Task: Find connections with filter location Braunau am Inn with filter topic #mentorshipwith filter profile language German with filter current company Nasdaq with filter school Fr. Conceicao Rodrigues College of Engineering with filter industry Blogs with filter service category Relocation with filter keywords title Public Relations Specialist
Action: Mouse moved to (527, 112)
Screenshot: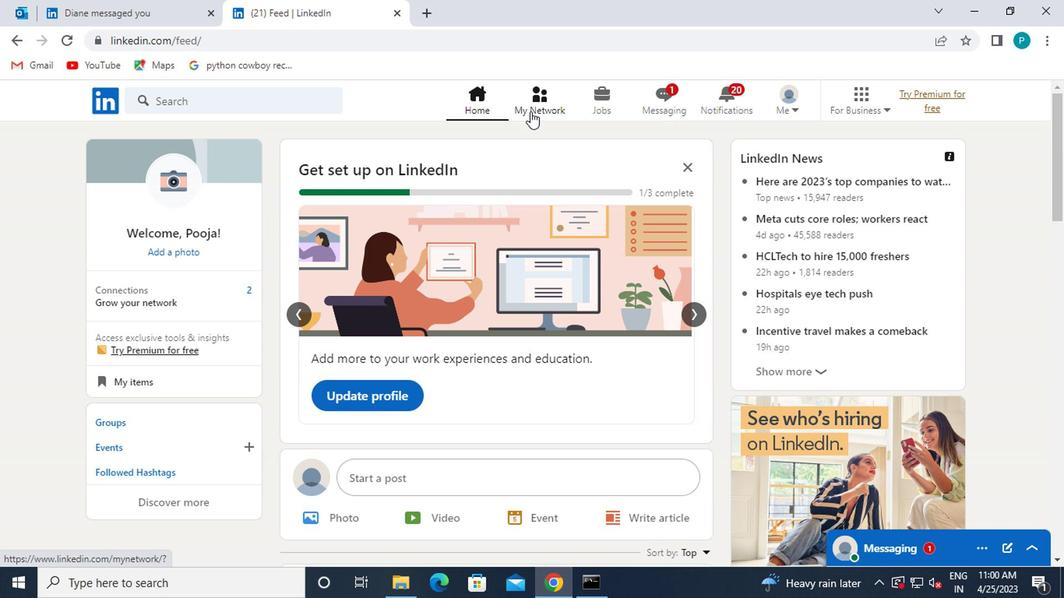 
Action: Mouse pressed left at (527, 112)
Screenshot: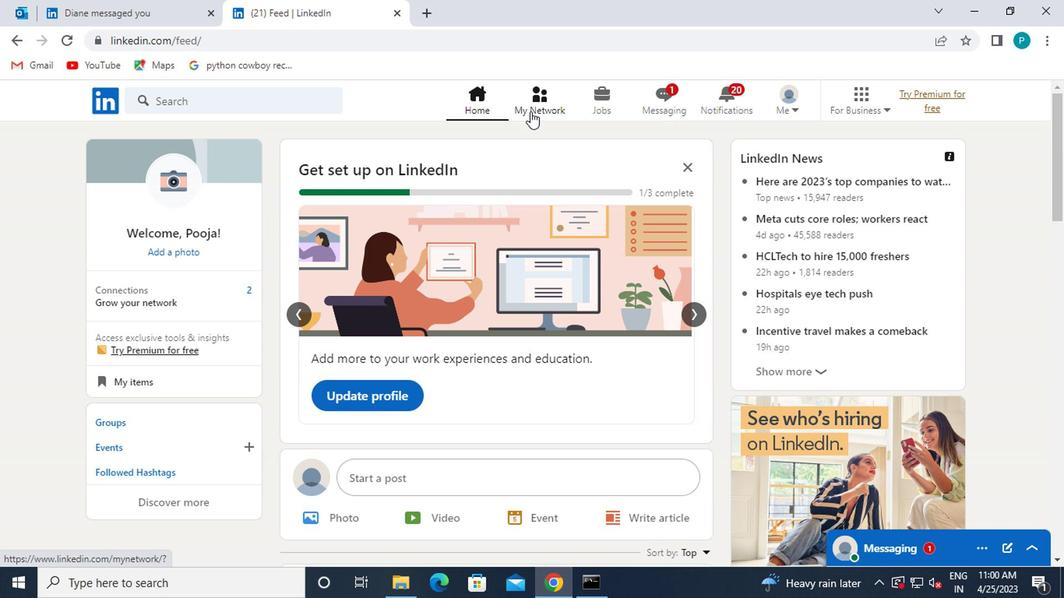 
Action: Mouse moved to (131, 191)
Screenshot: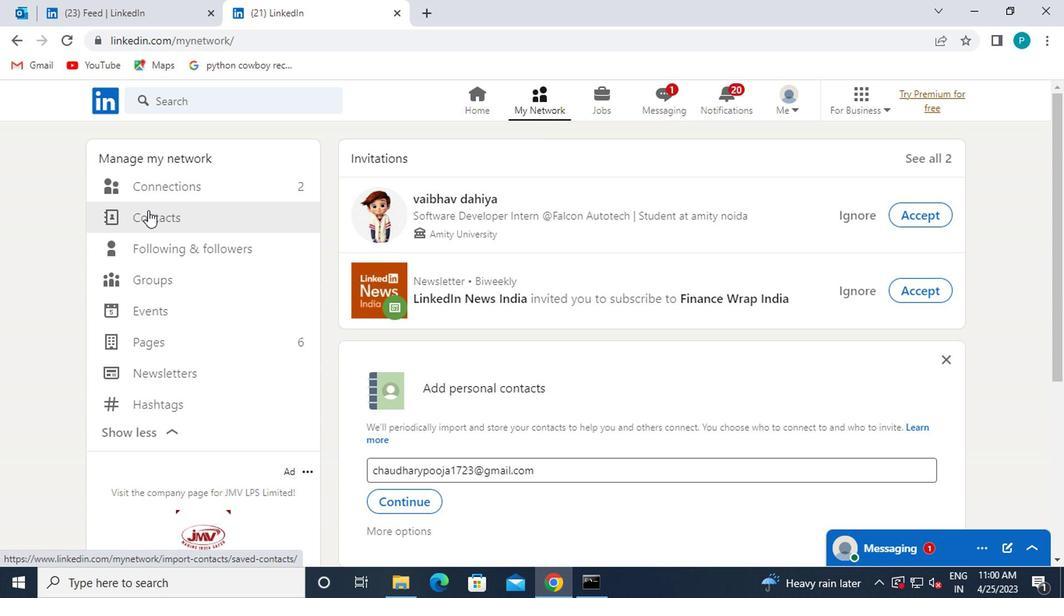
Action: Mouse pressed left at (131, 191)
Screenshot: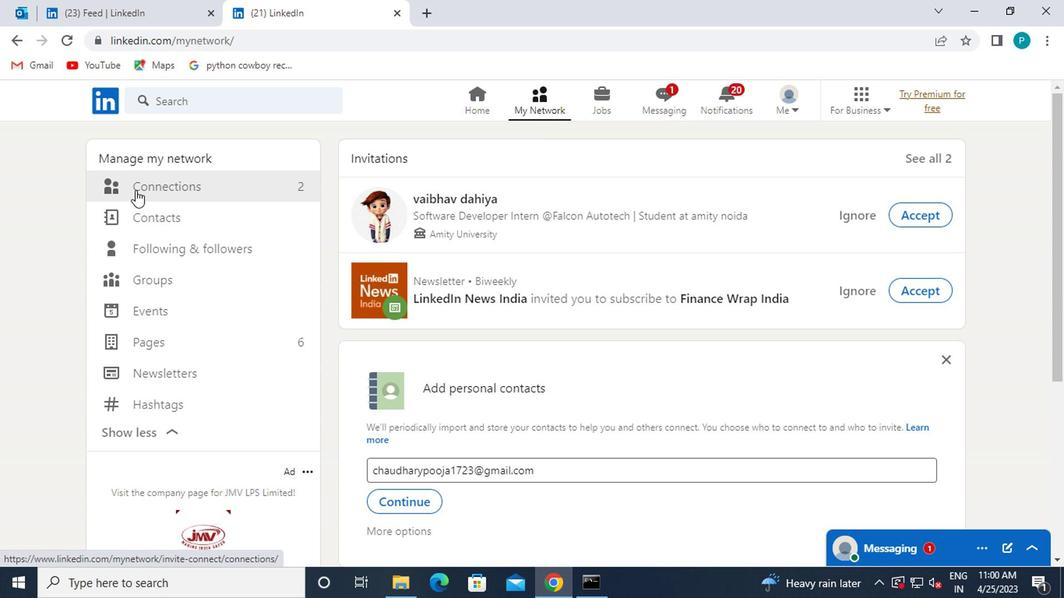 
Action: Mouse moved to (674, 187)
Screenshot: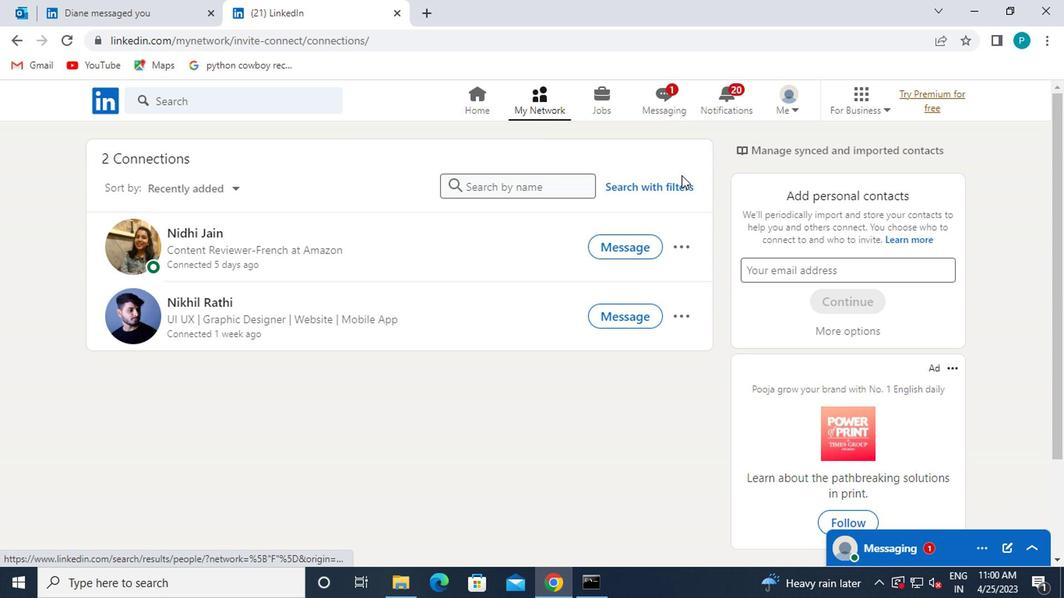 
Action: Mouse pressed left at (674, 187)
Screenshot: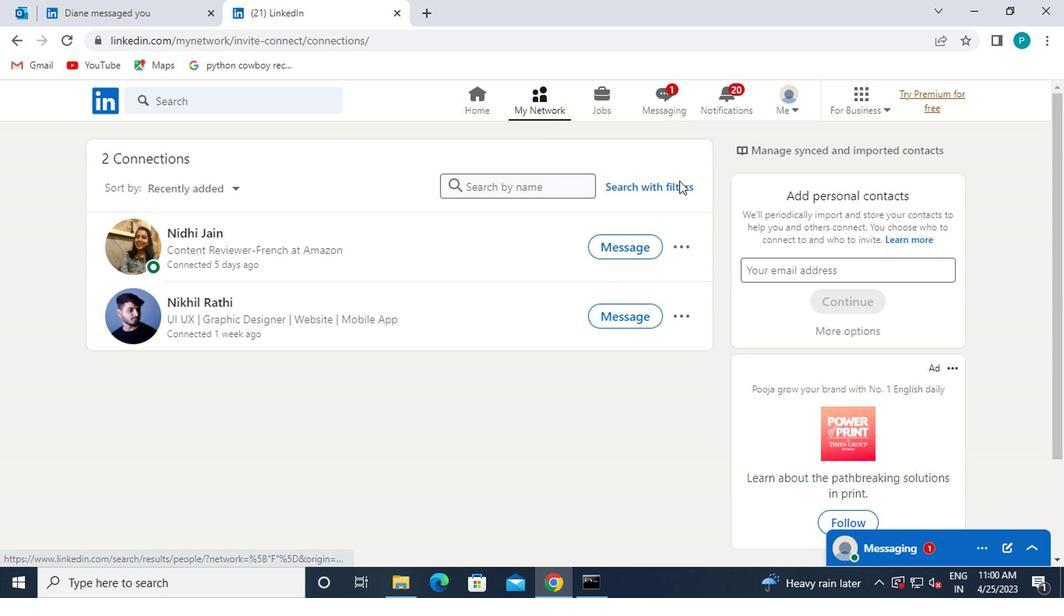 
Action: Mouse moved to (511, 141)
Screenshot: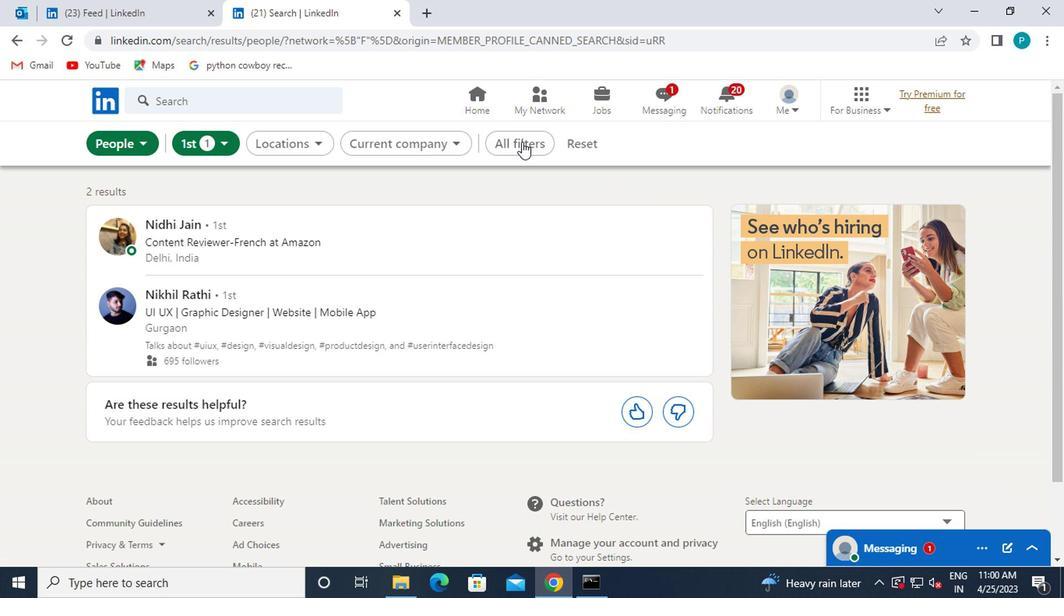 
Action: Mouse pressed left at (511, 141)
Screenshot: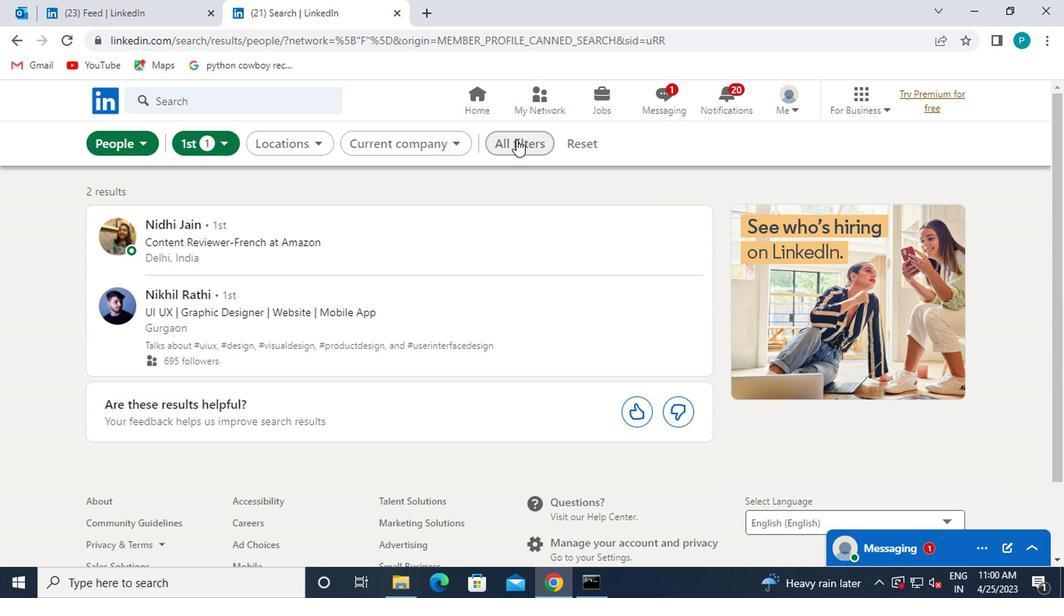 
Action: Mouse moved to (735, 308)
Screenshot: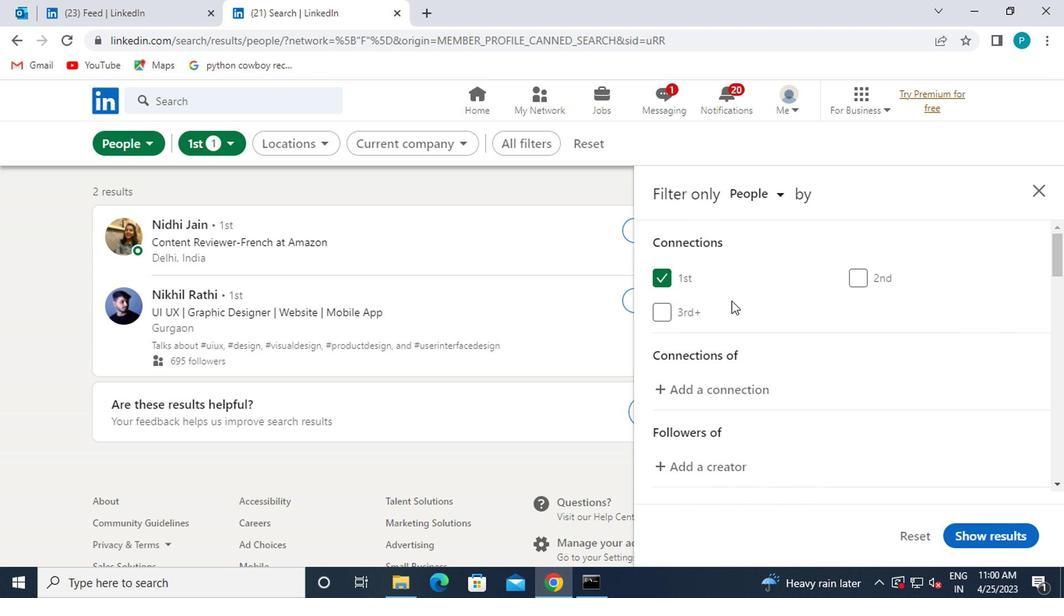 
Action: Mouse scrolled (735, 307) with delta (0, -1)
Screenshot: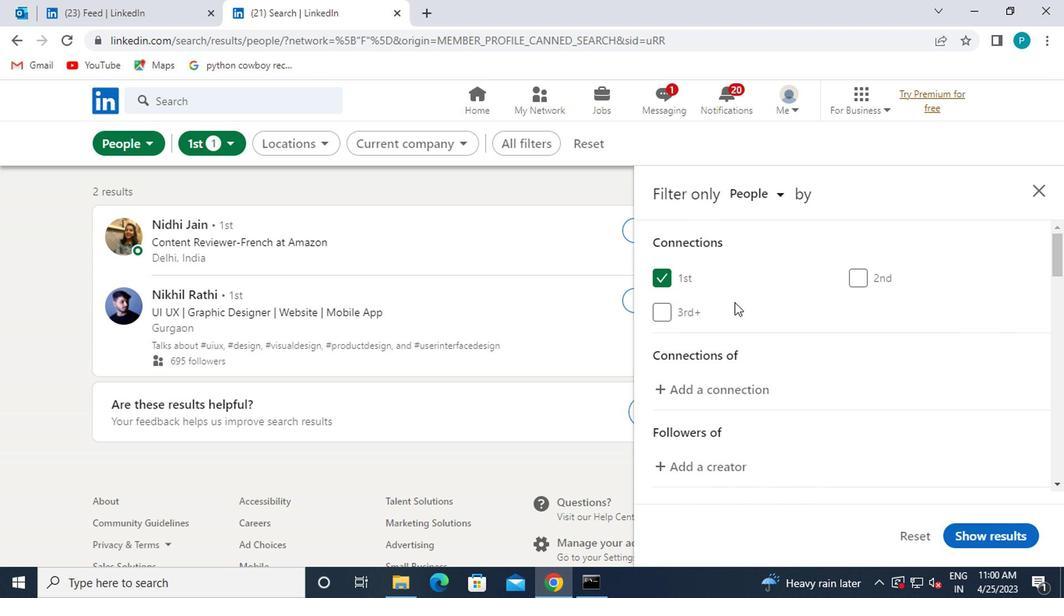 
Action: Mouse scrolled (735, 307) with delta (0, -1)
Screenshot: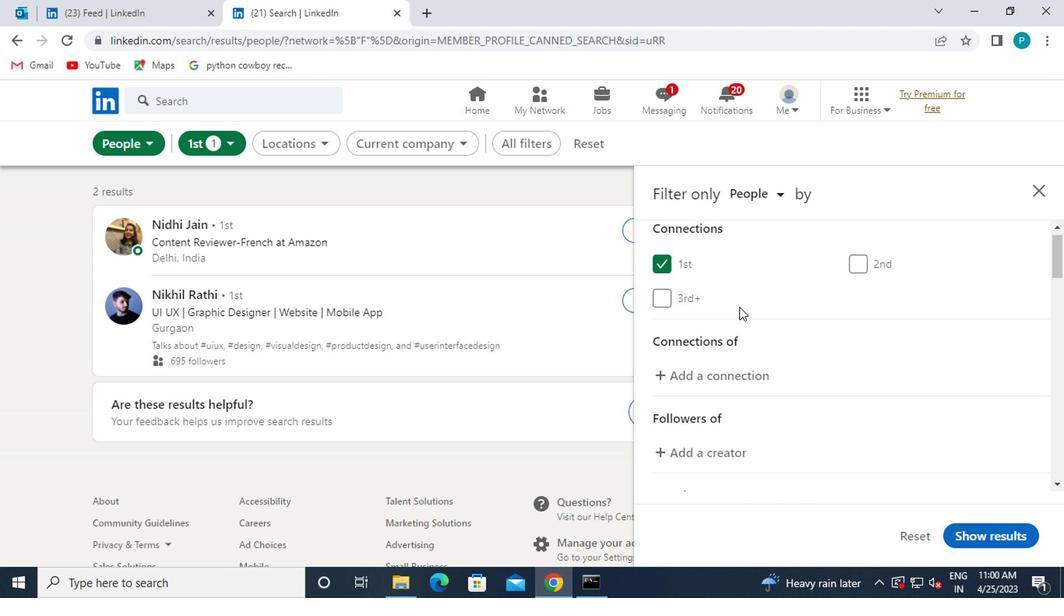 
Action: Mouse scrolled (735, 307) with delta (0, -1)
Screenshot: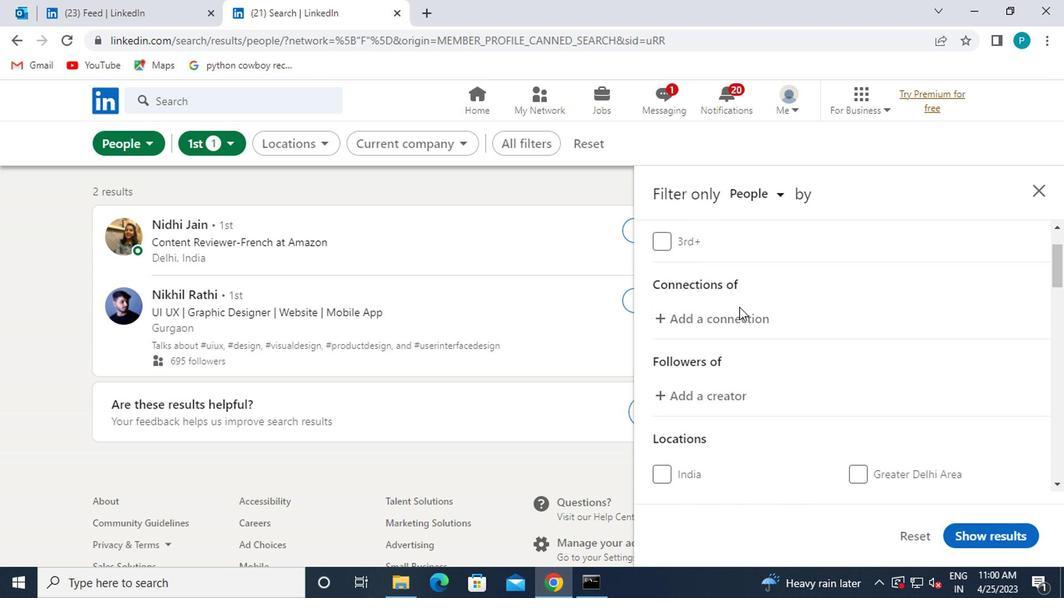 
Action: Mouse moved to (899, 380)
Screenshot: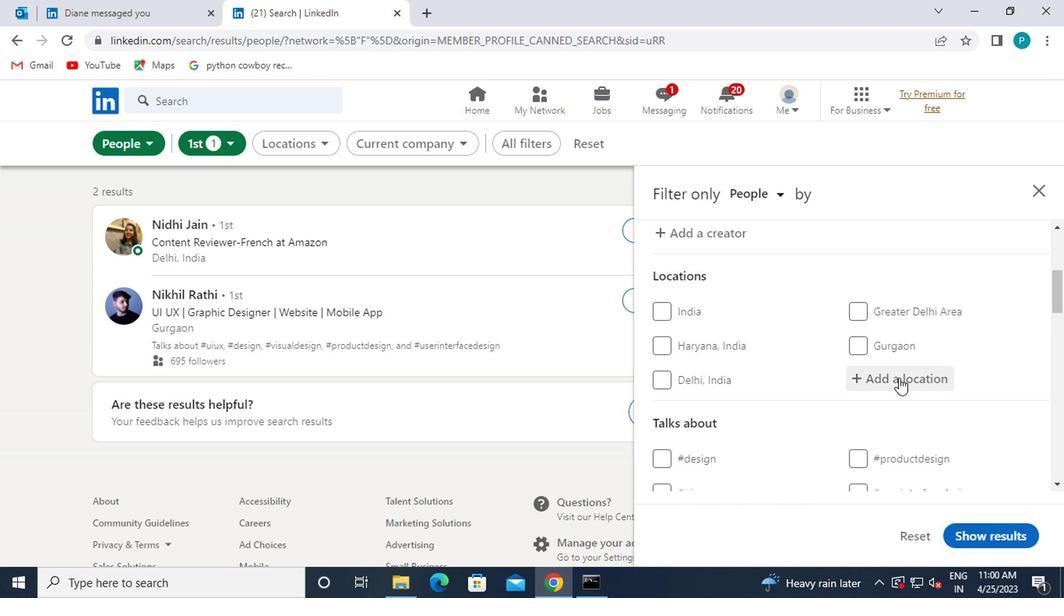 
Action: Mouse pressed left at (899, 380)
Screenshot: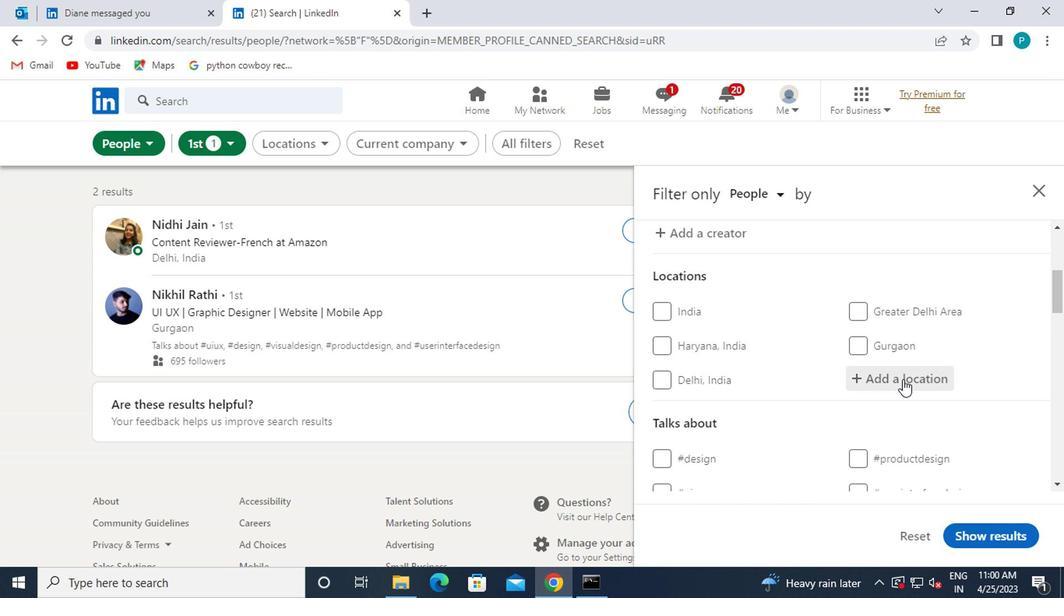 
Action: Mouse moved to (897, 380)
Screenshot: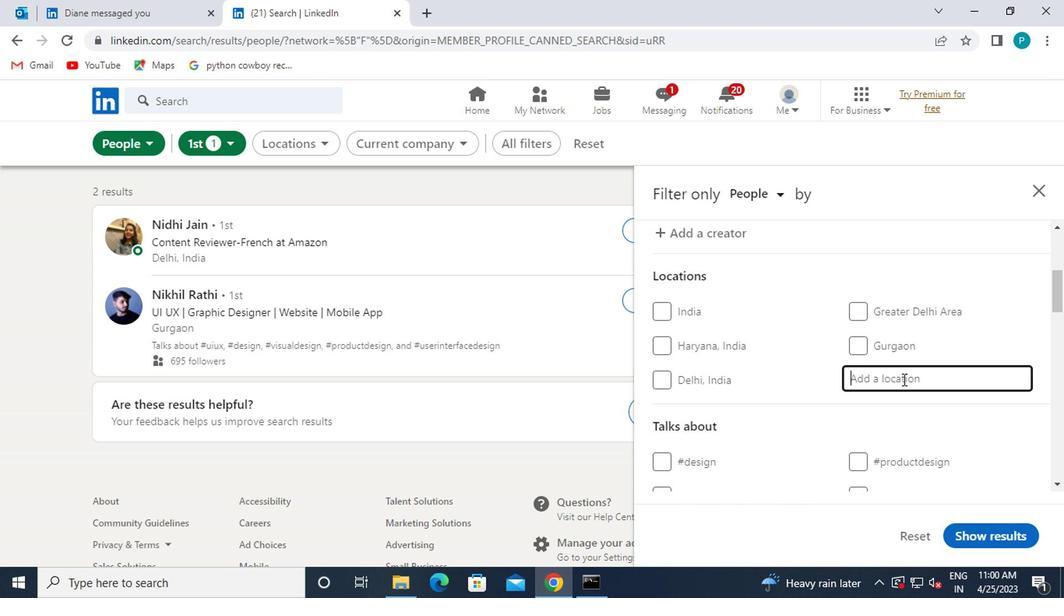 
Action: Key pressed <Key.caps_lock>b<Key.caps_lock>rauau<Key.backspace><Key.backspace><Key.backspace>nau<Key.backspace><Key.backspace><Key.backspace>unau
Screenshot: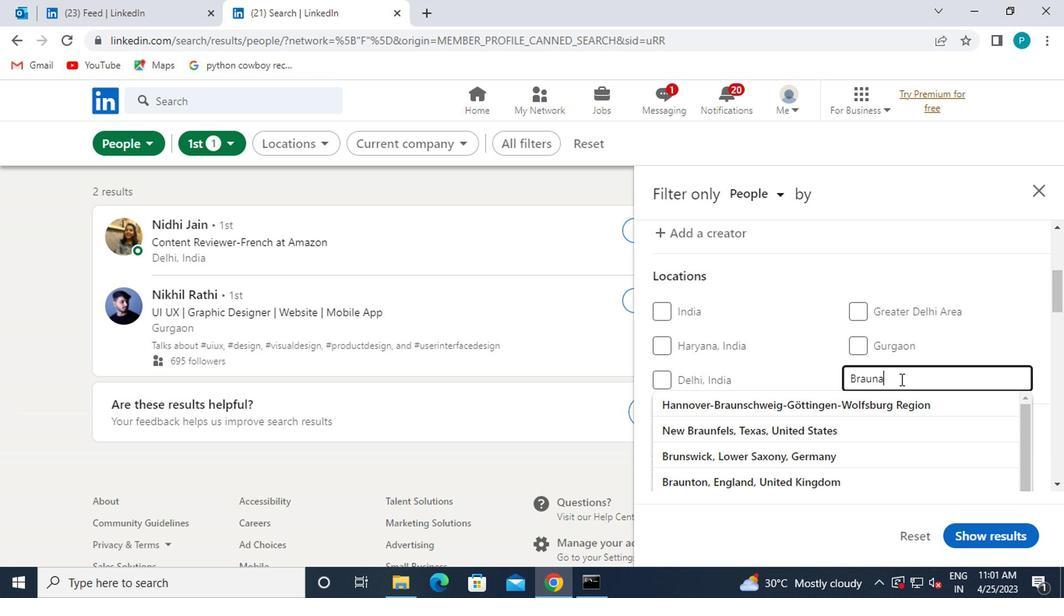
Action: Mouse moved to (880, 410)
Screenshot: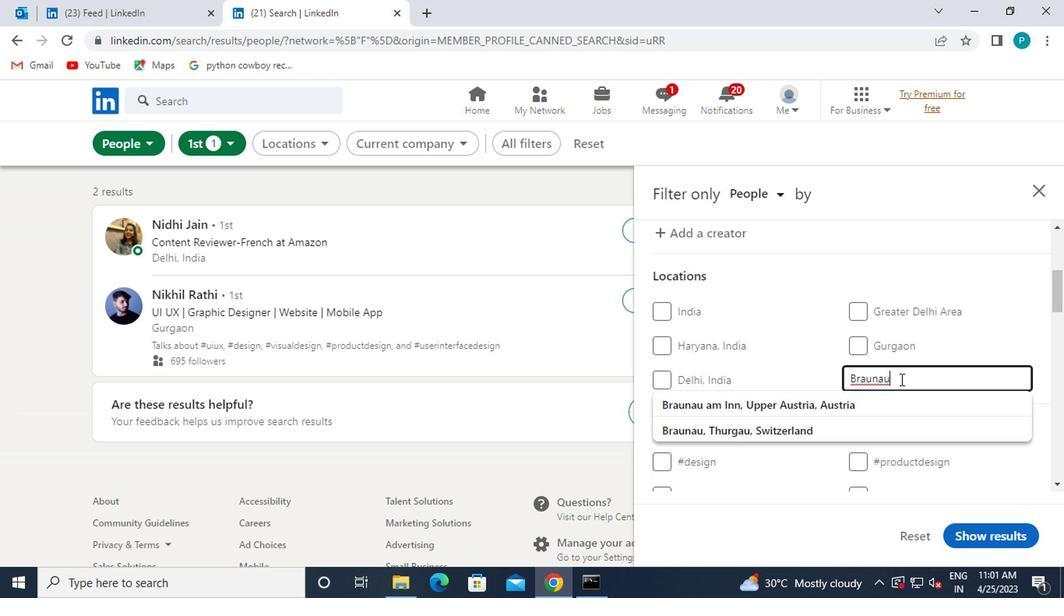 
Action: Mouse pressed left at (880, 410)
Screenshot: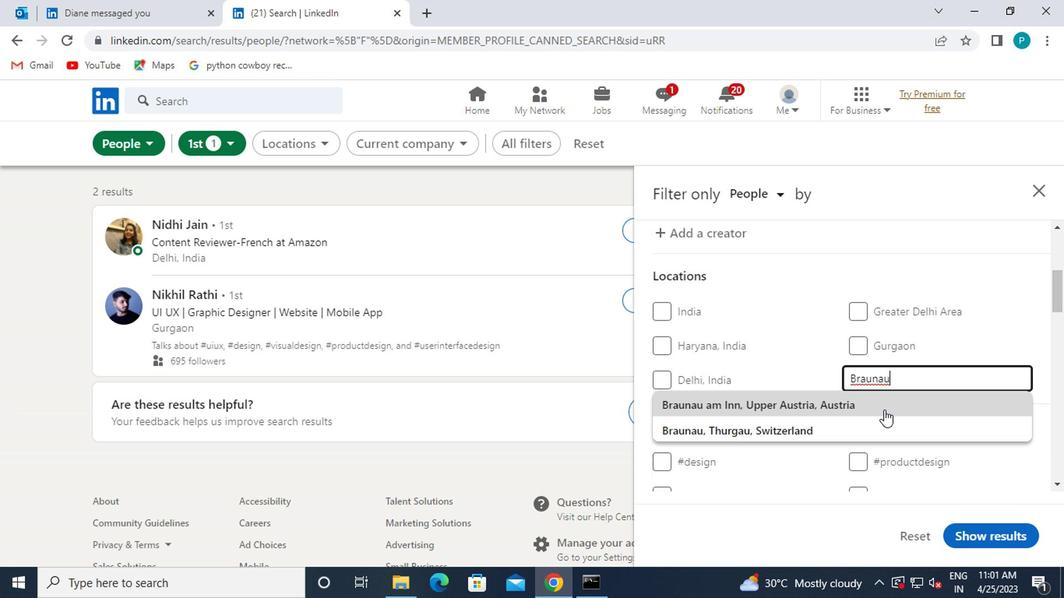 
Action: Mouse moved to (816, 444)
Screenshot: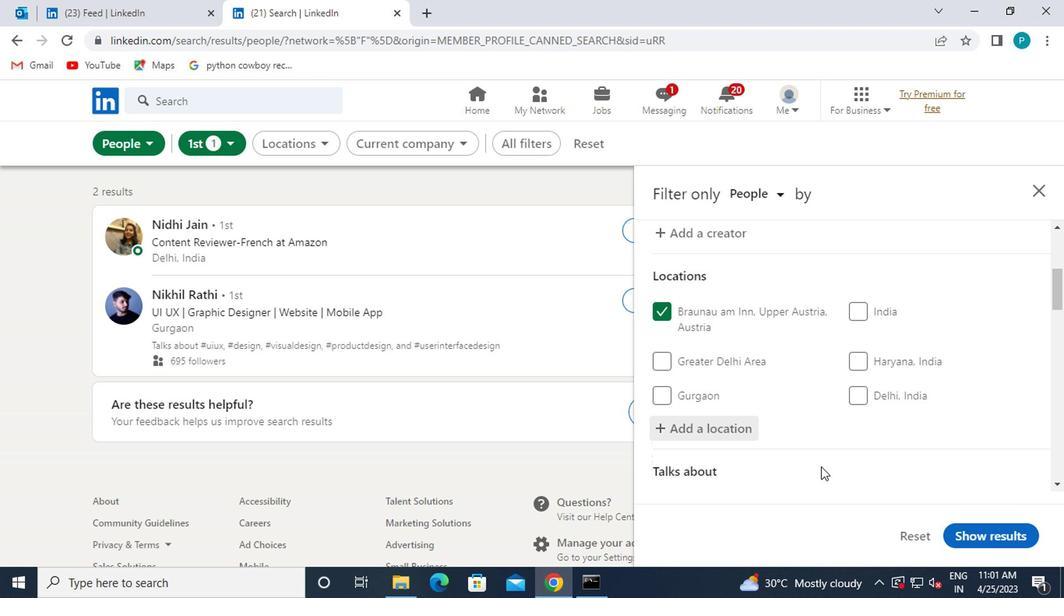 
Action: Mouse scrolled (816, 443) with delta (0, -1)
Screenshot: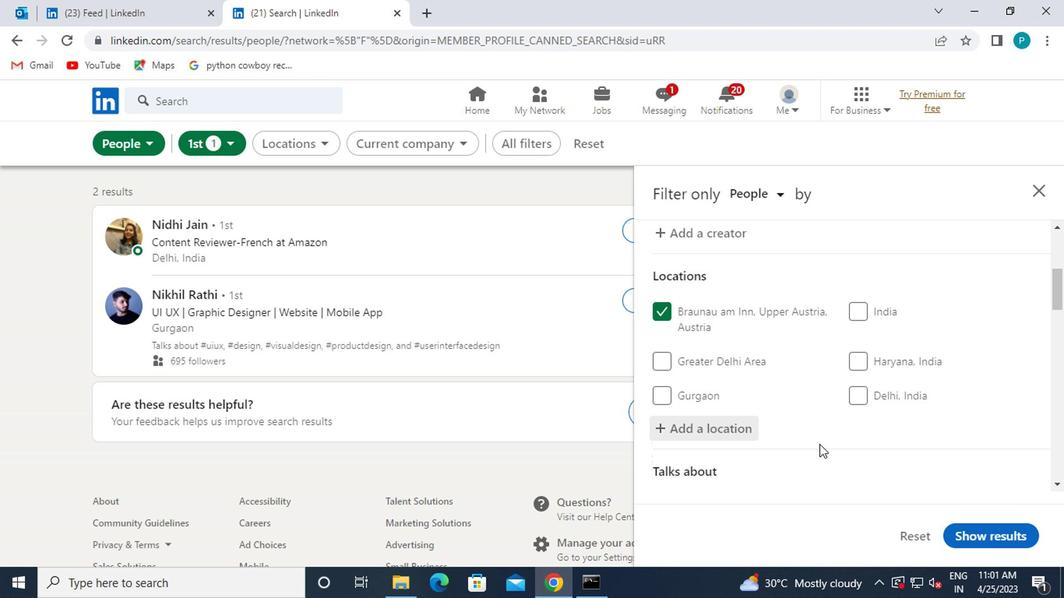 
Action: Mouse moved to (818, 444)
Screenshot: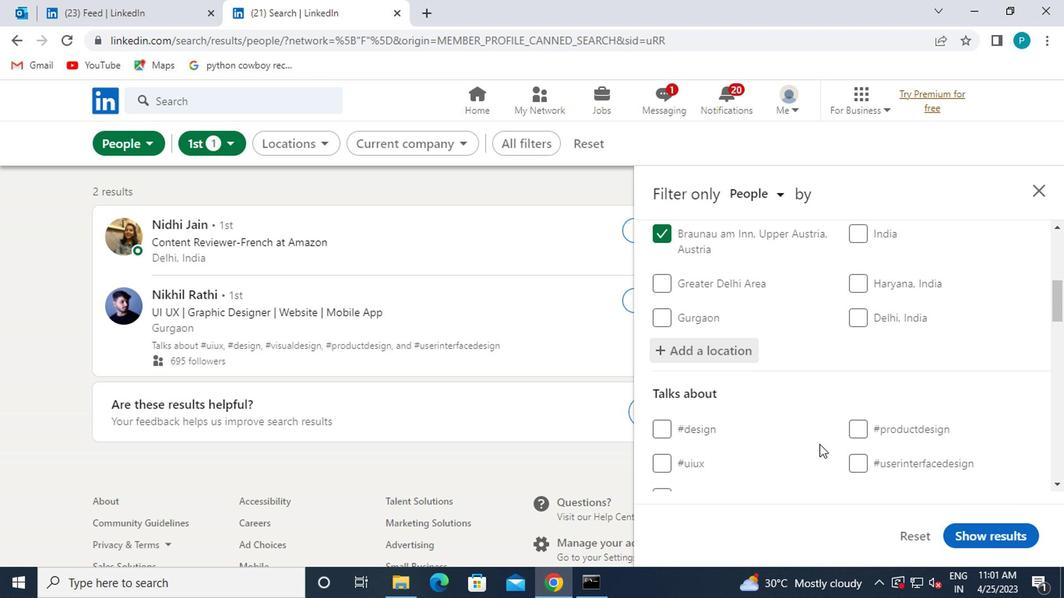 
Action: Mouse scrolled (818, 443) with delta (0, -1)
Screenshot: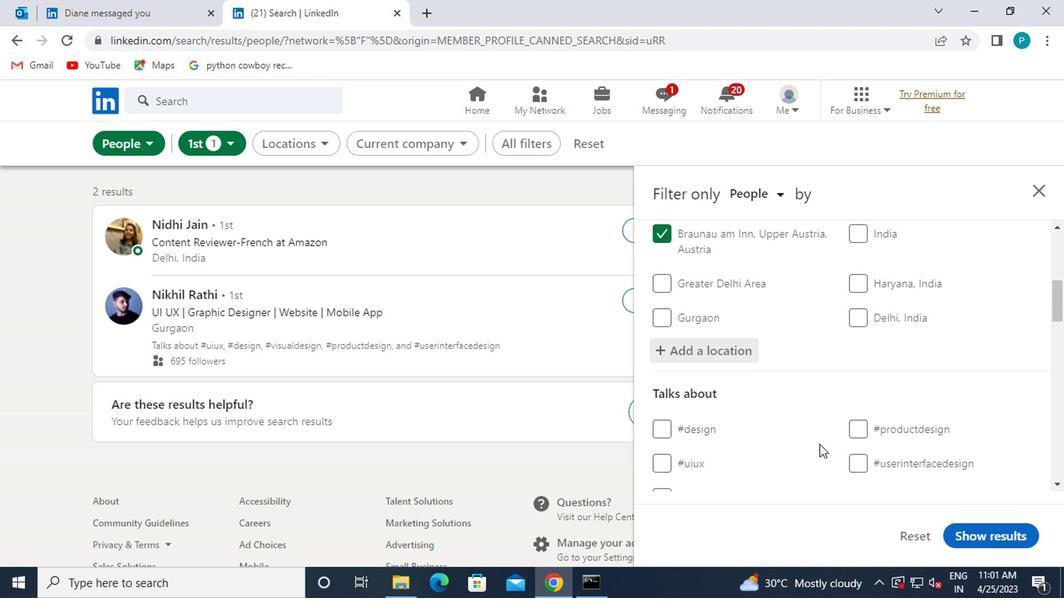 
Action: Mouse moved to (862, 425)
Screenshot: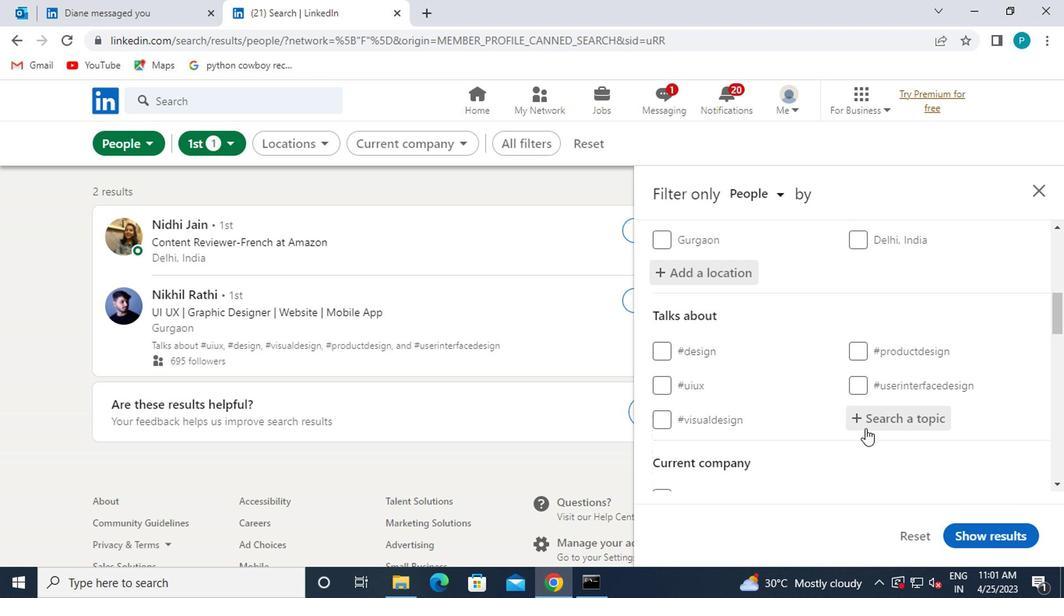 
Action: Mouse pressed left at (862, 425)
Screenshot: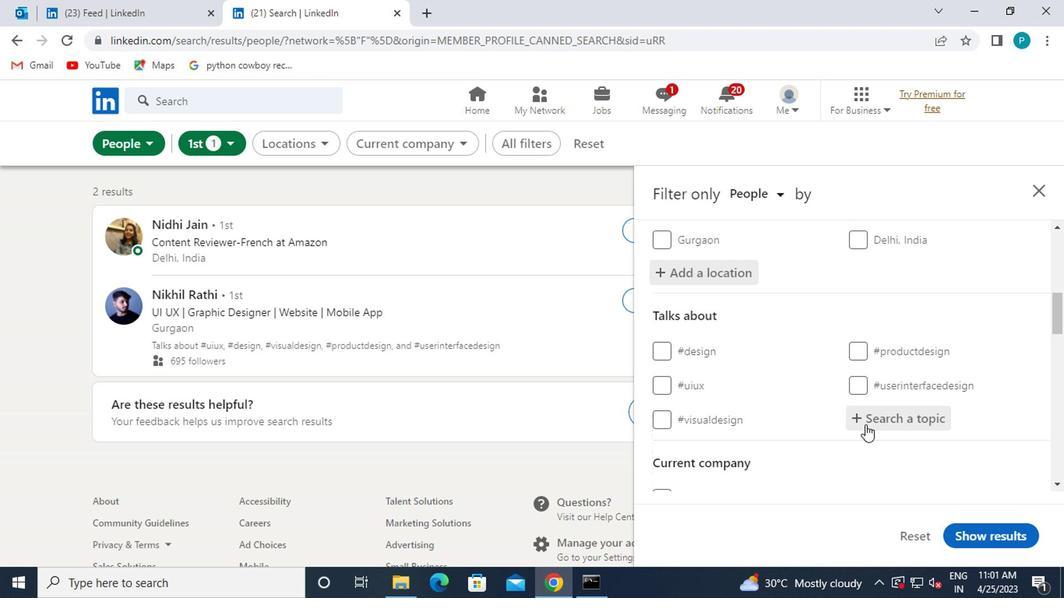 
Action: Key pressed mentorsh
Screenshot: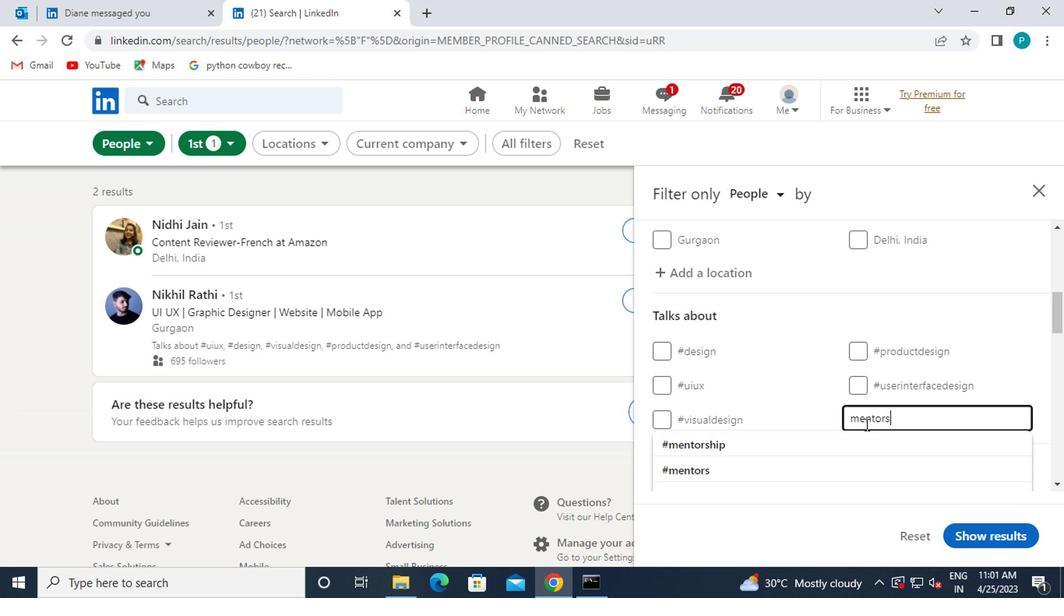 
Action: Mouse moved to (714, 445)
Screenshot: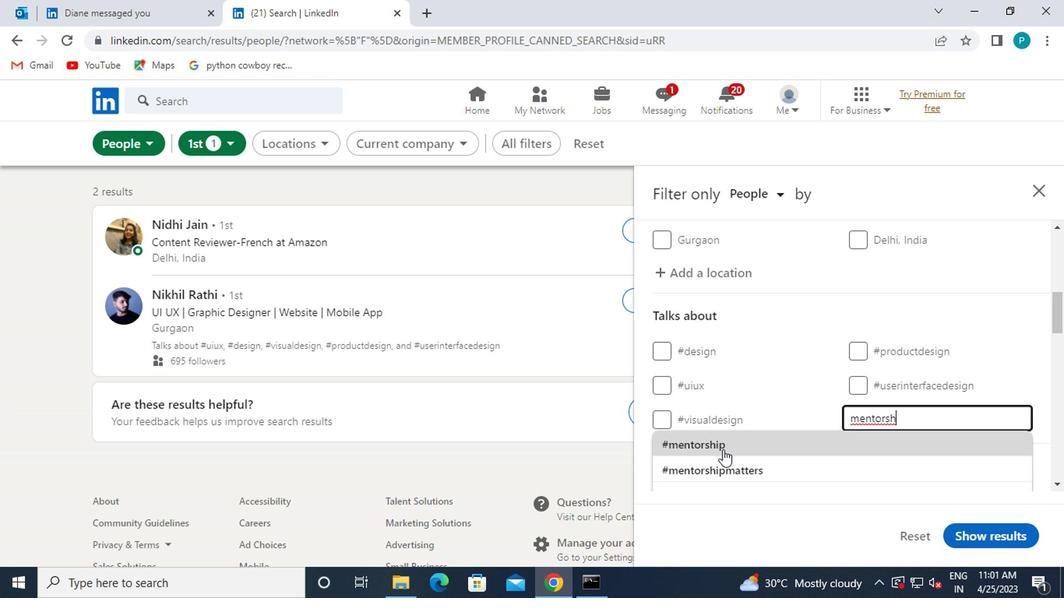 
Action: Mouse pressed left at (714, 445)
Screenshot: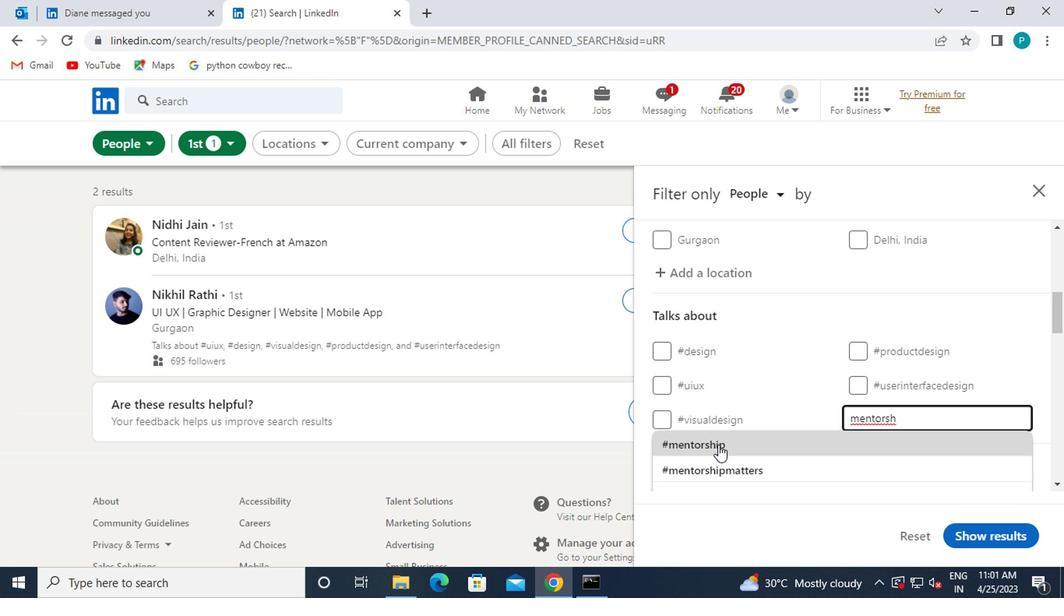 
Action: Mouse scrolled (714, 444) with delta (0, 0)
Screenshot: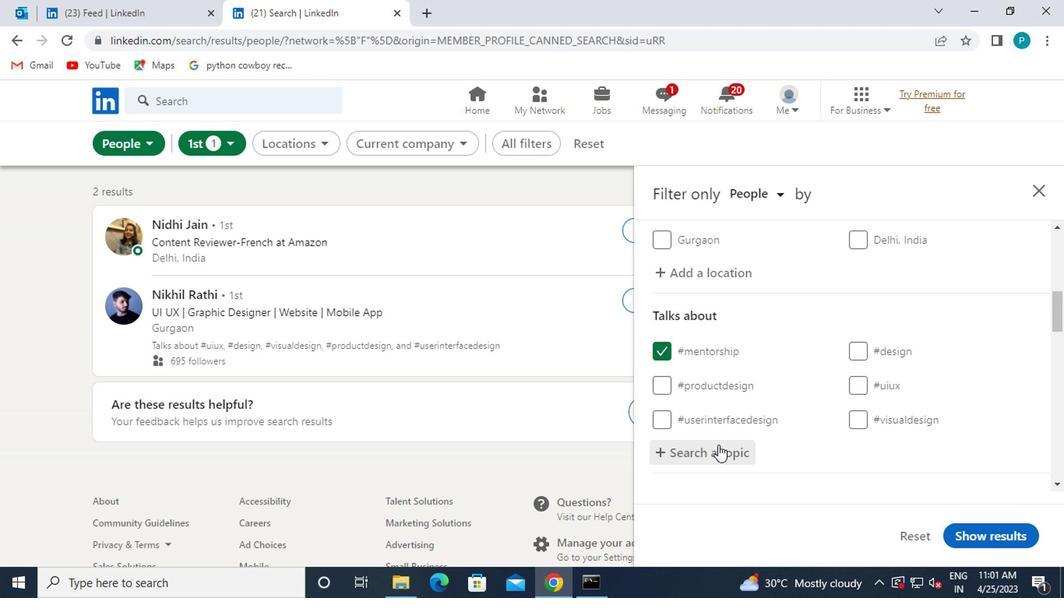 
Action: Mouse scrolled (714, 444) with delta (0, 0)
Screenshot: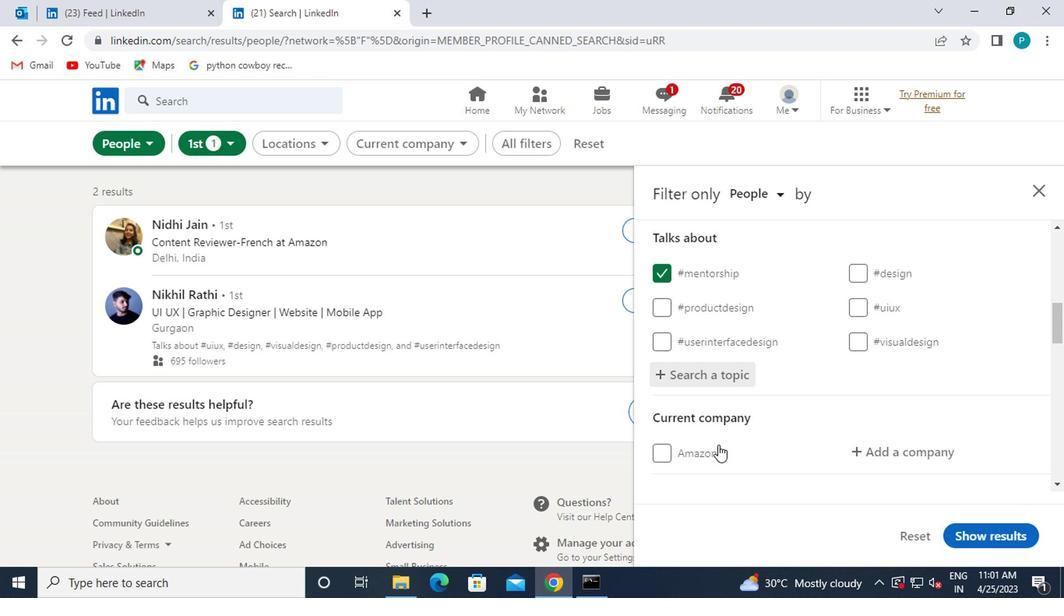 
Action: Mouse moved to (866, 373)
Screenshot: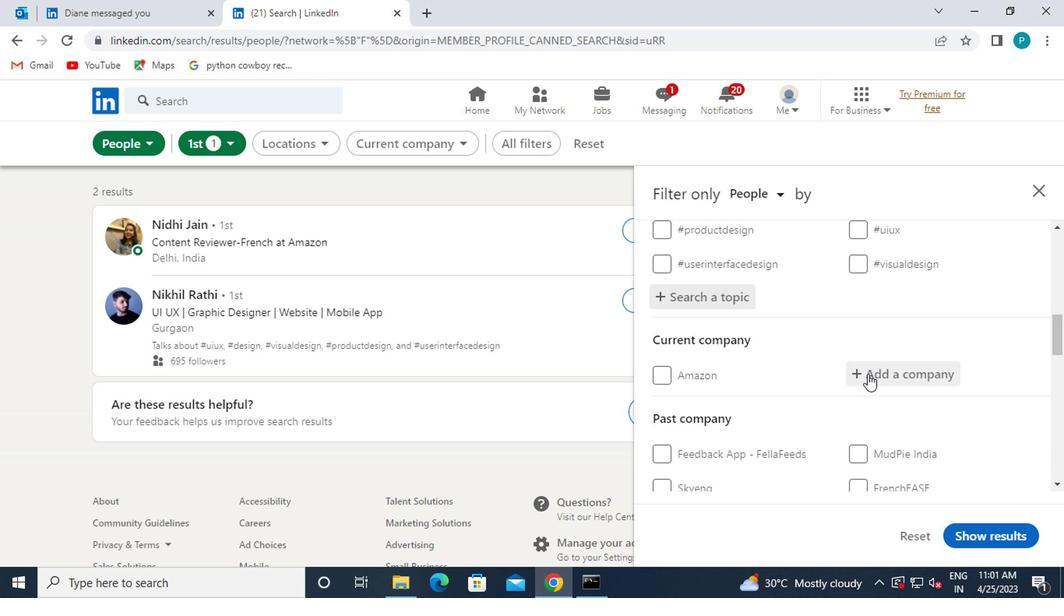 
Action: Mouse pressed left at (866, 373)
Screenshot: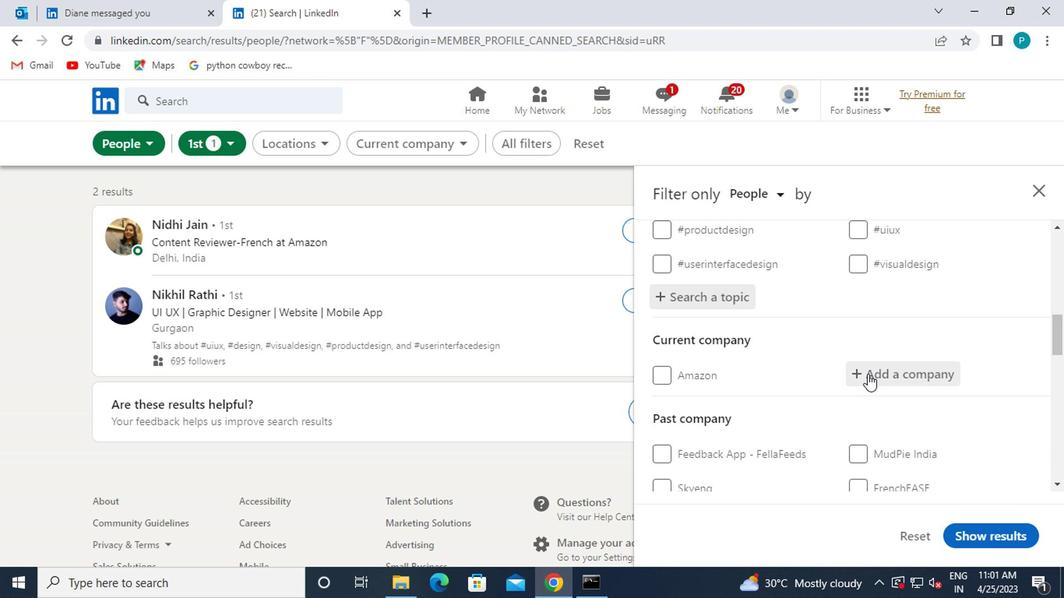 
Action: Key pressed <Key.caps_lock>n<Key.caps_lock>asdaq<Key.enter>
Screenshot: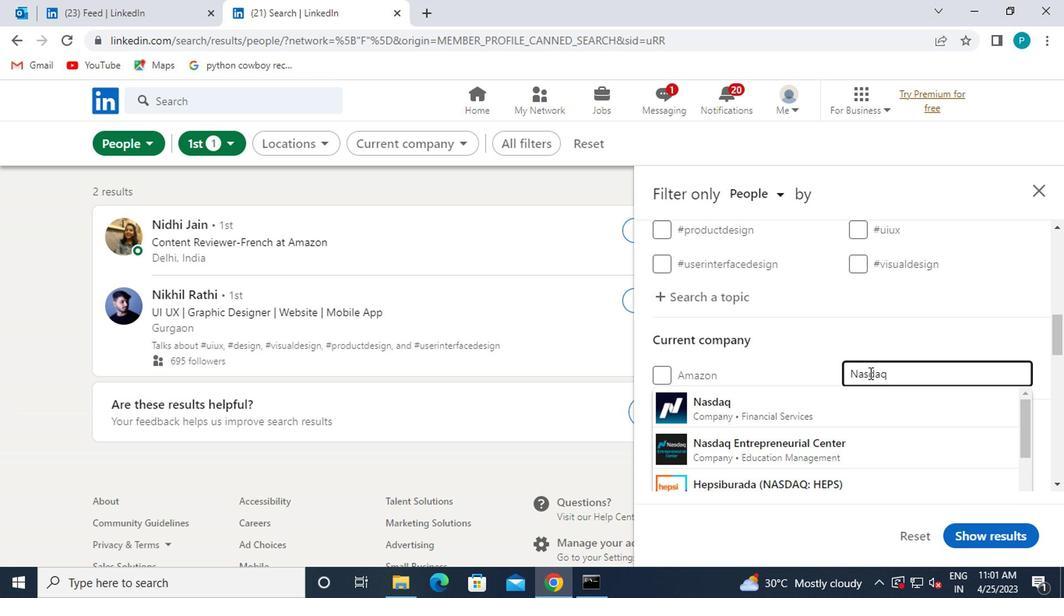 
Action: Mouse moved to (822, 434)
Screenshot: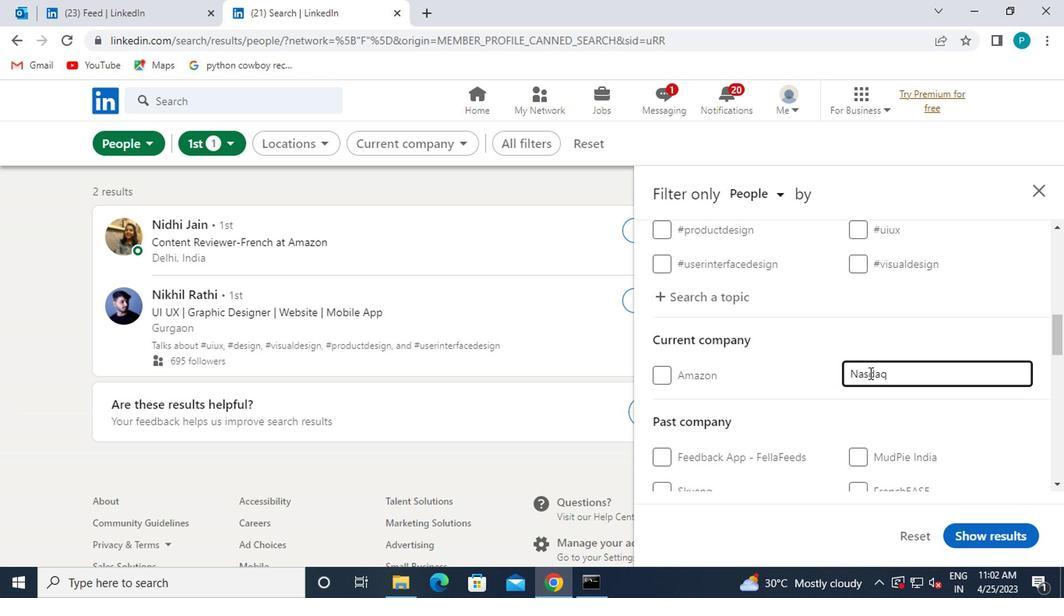 
Action: Mouse scrolled (822, 433) with delta (0, 0)
Screenshot: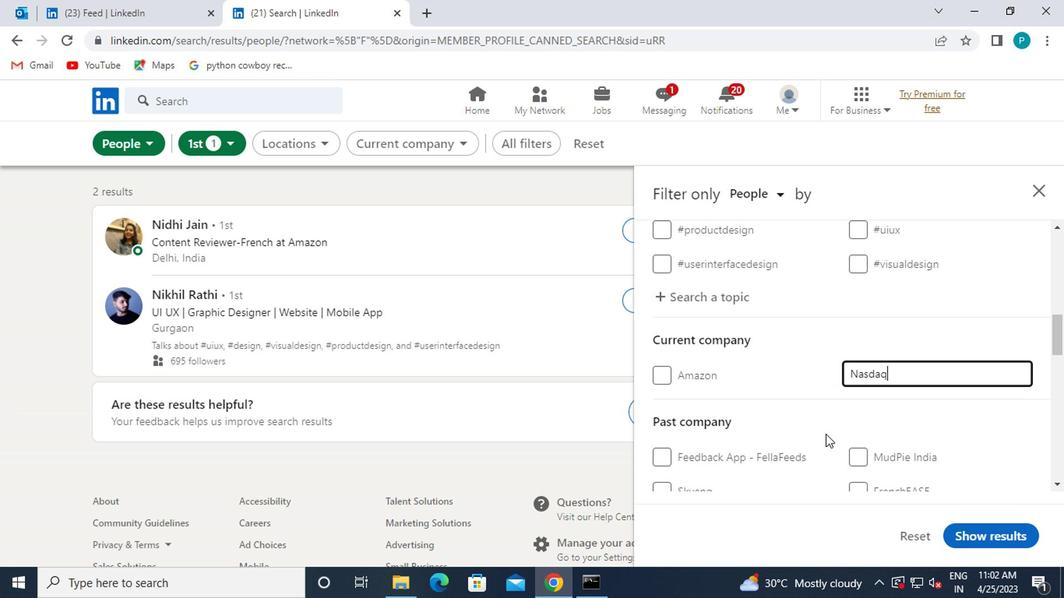 
Action: Mouse scrolled (822, 433) with delta (0, 0)
Screenshot: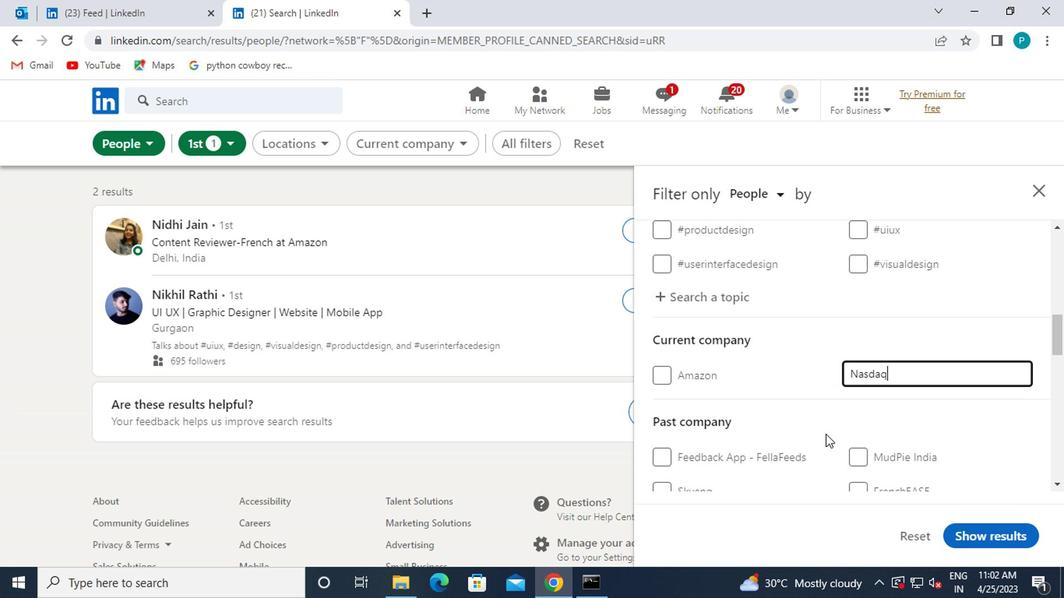 
Action: Mouse scrolled (822, 433) with delta (0, 0)
Screenshot: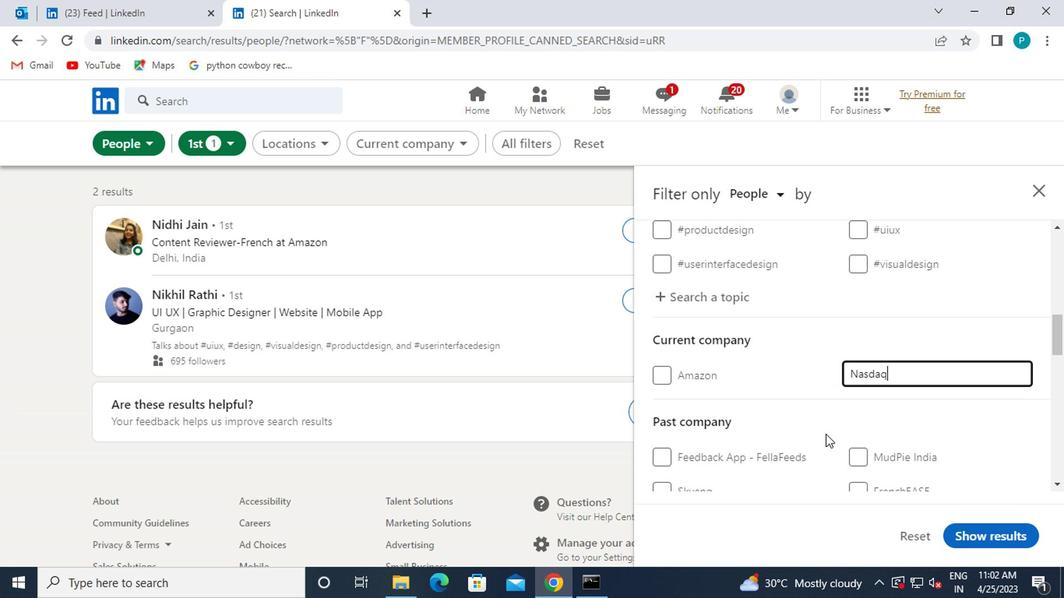 
Action: Mouse moved to (862, 463)
Screenshot: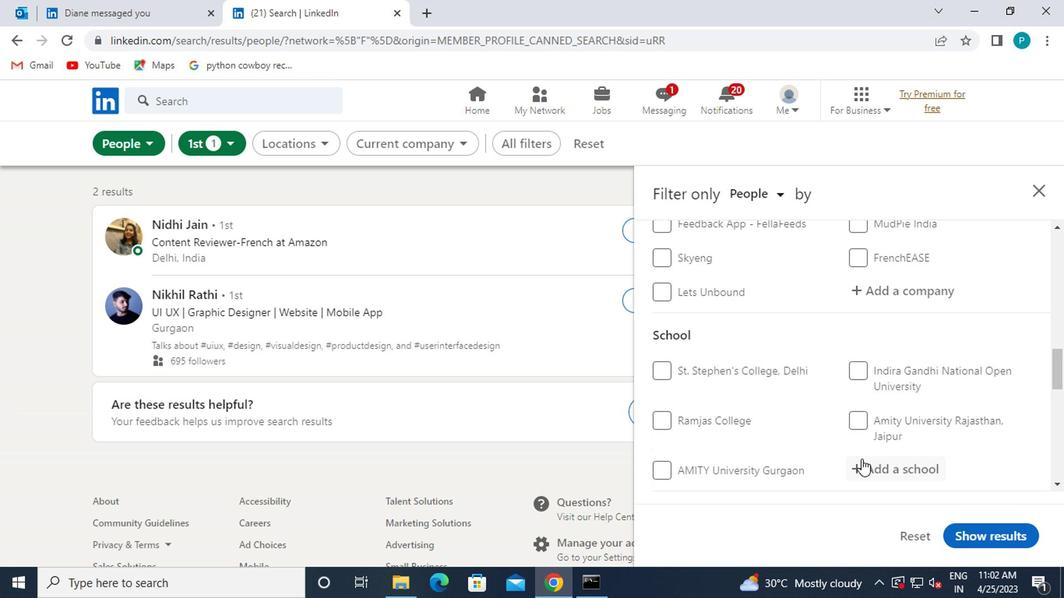 
Action: Mouse pressed left at (862, 463)
Screenshot: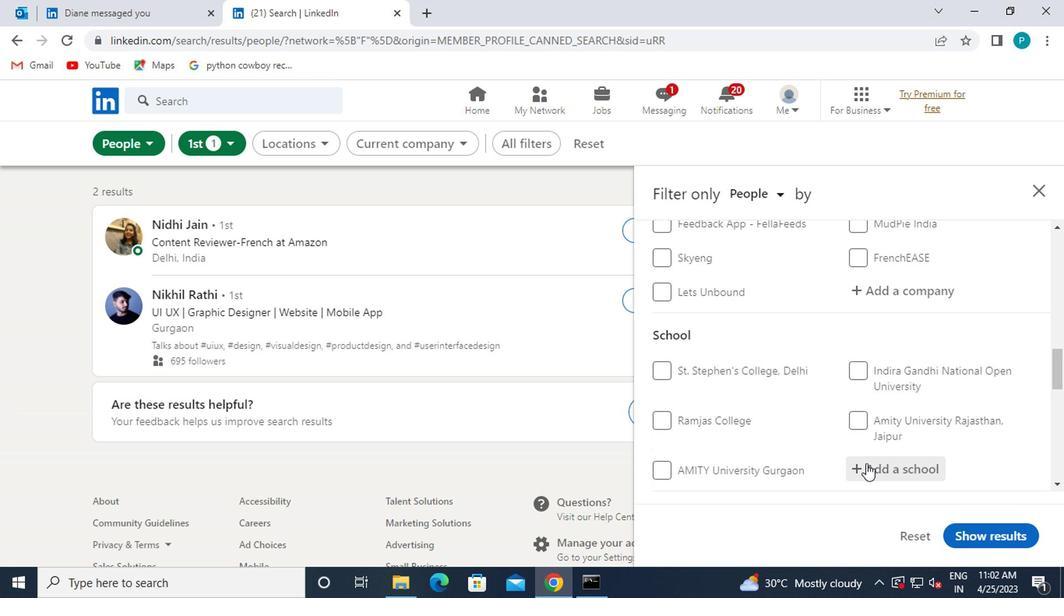 
Action: Mouse moved to (807, 414)
Screenshot: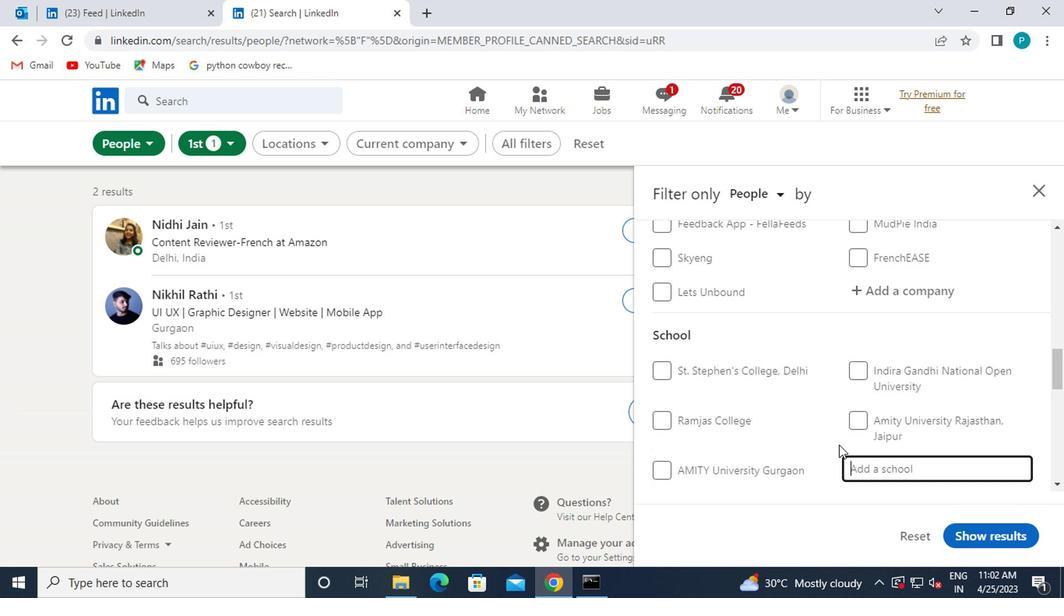 
Action: Mouse scrolled (807, 413) with delta (0, 0)
Screenshot: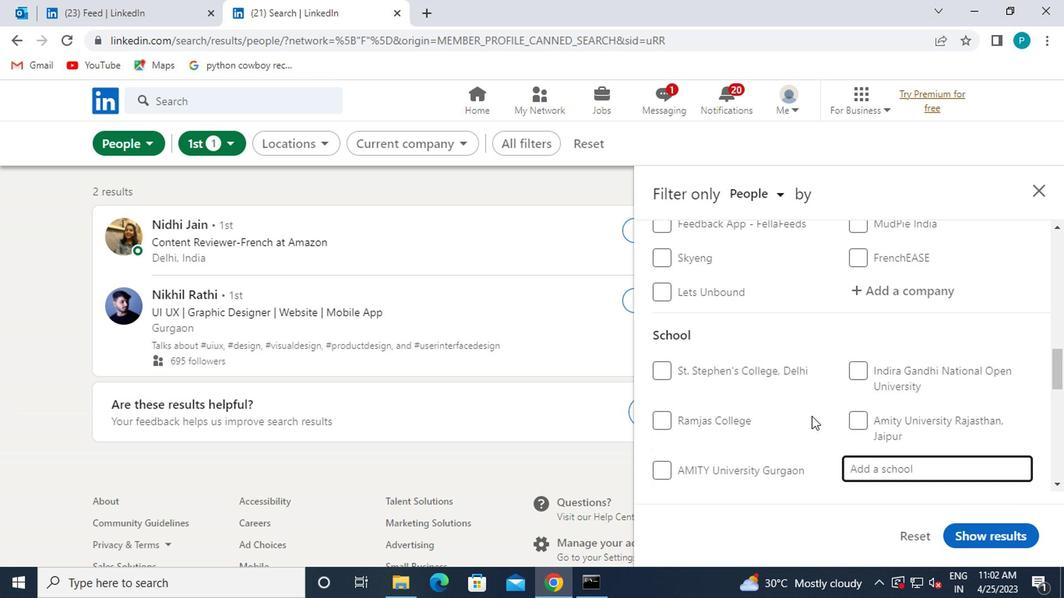 
Action: Mouse moved to (849, 395)
Screenshot: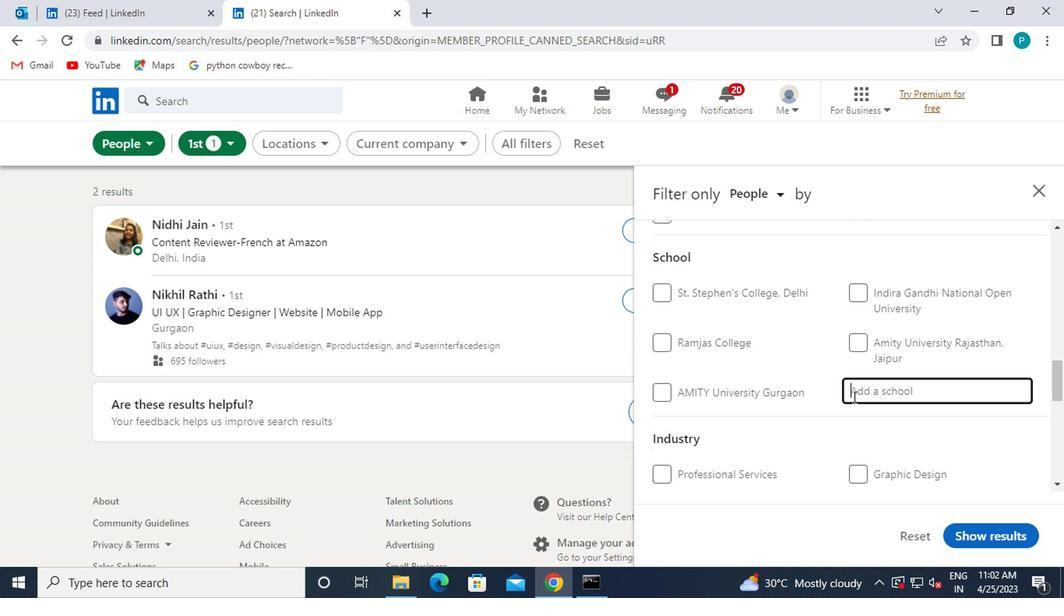 
Action: Key pressed <Key.caps_lock>f<Key.caps_lock>r.
Screenshot: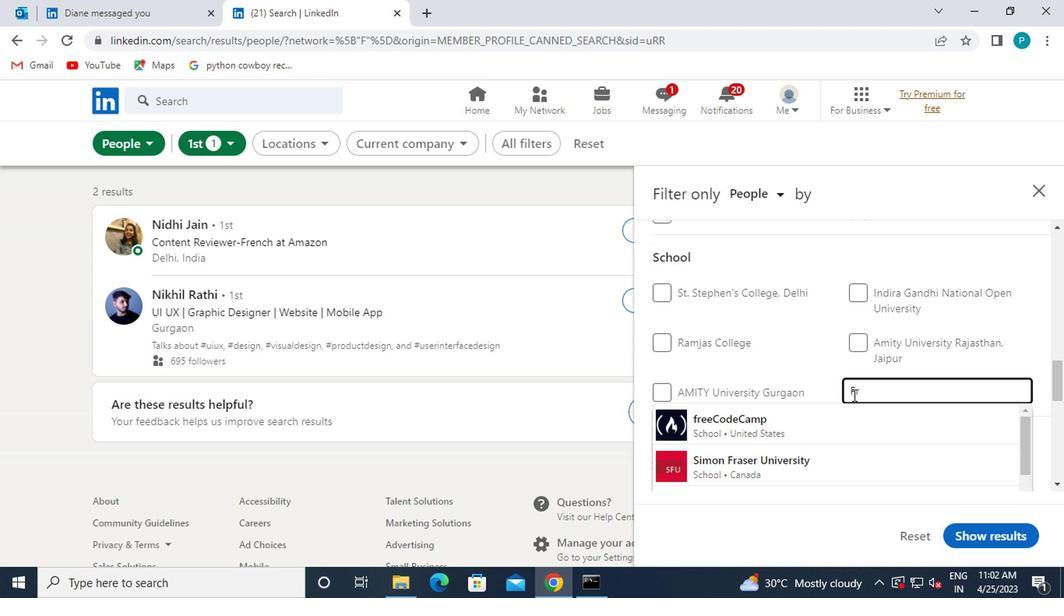 
Action: Mouse moved to (885, 465)
Screenshot: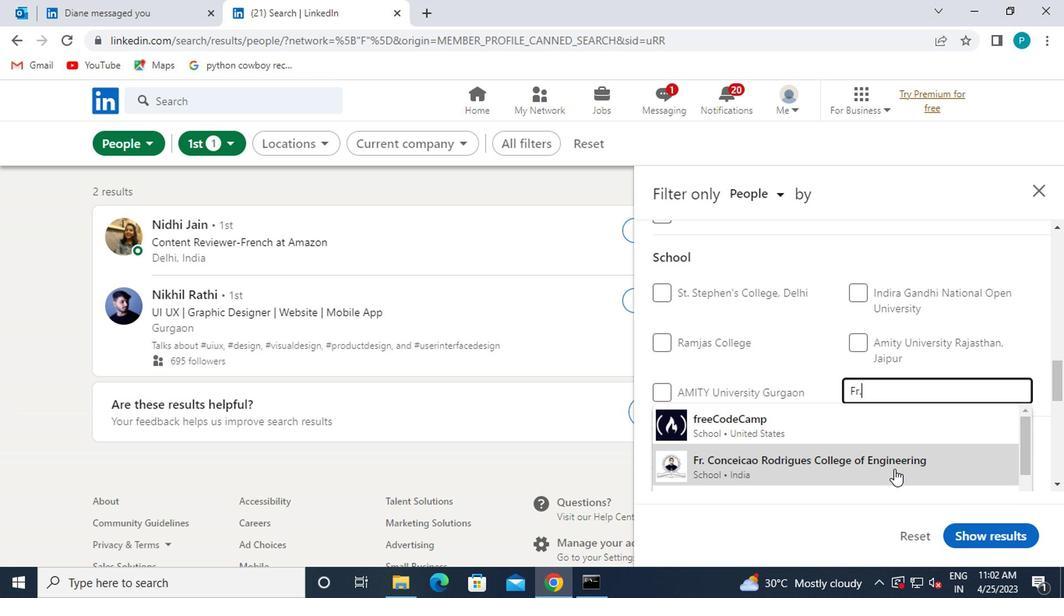 
Action: Mouse pressed left at (885, 465)
Screenshot: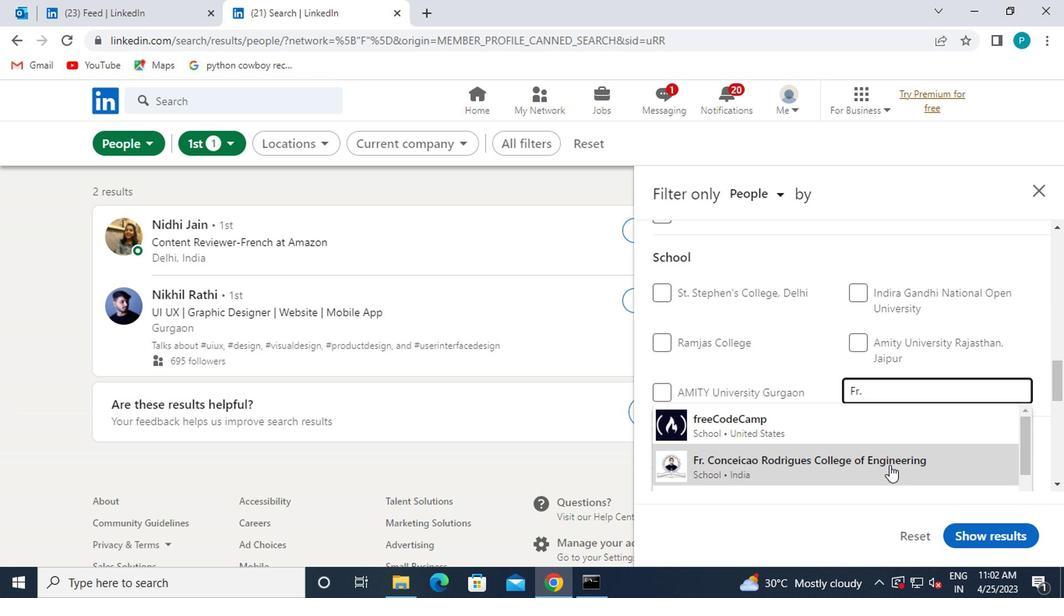 
Action: Mouse moved to (864, 444)
Screenshot: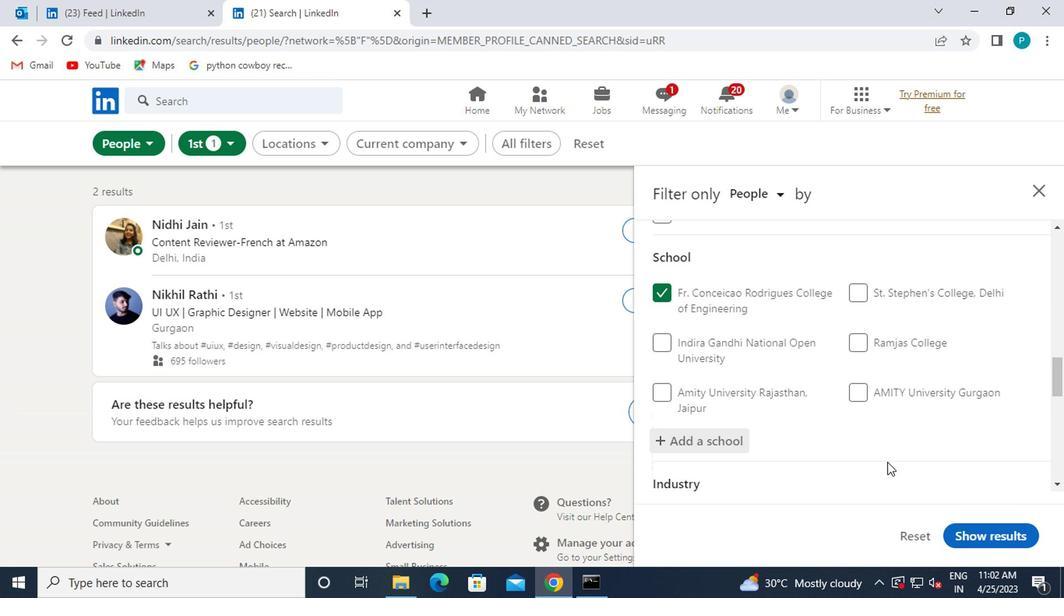 
Action: Mouse scrolled (864, 443) with delta (0, -1)
Screenshot: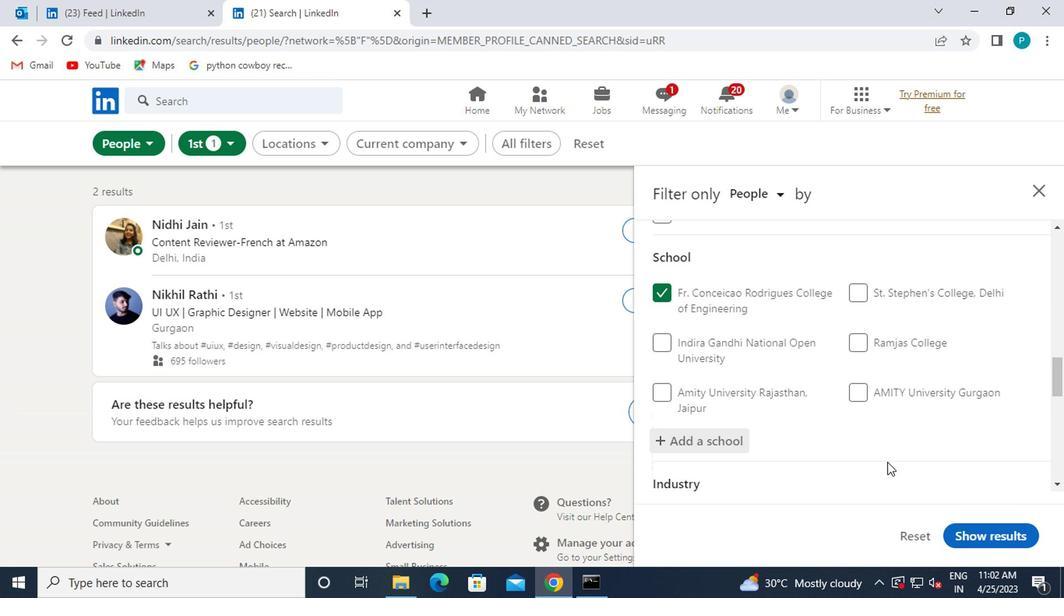 
Action: Mouse moved to (841, 424)
Screenshot: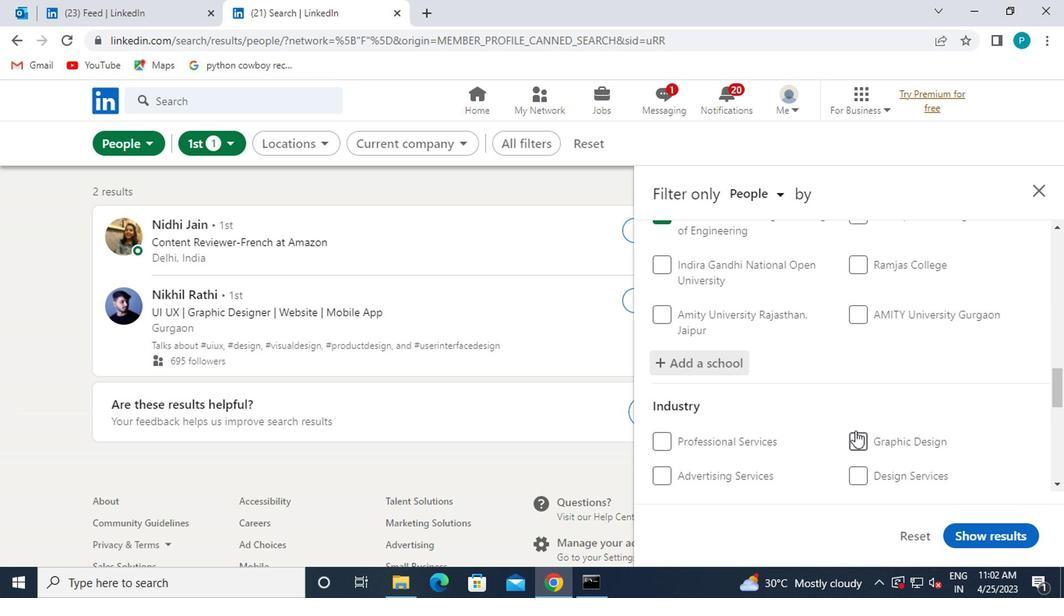
Action: Mouse scrolled (841, 423) with delta (0, 0)
Screenshot: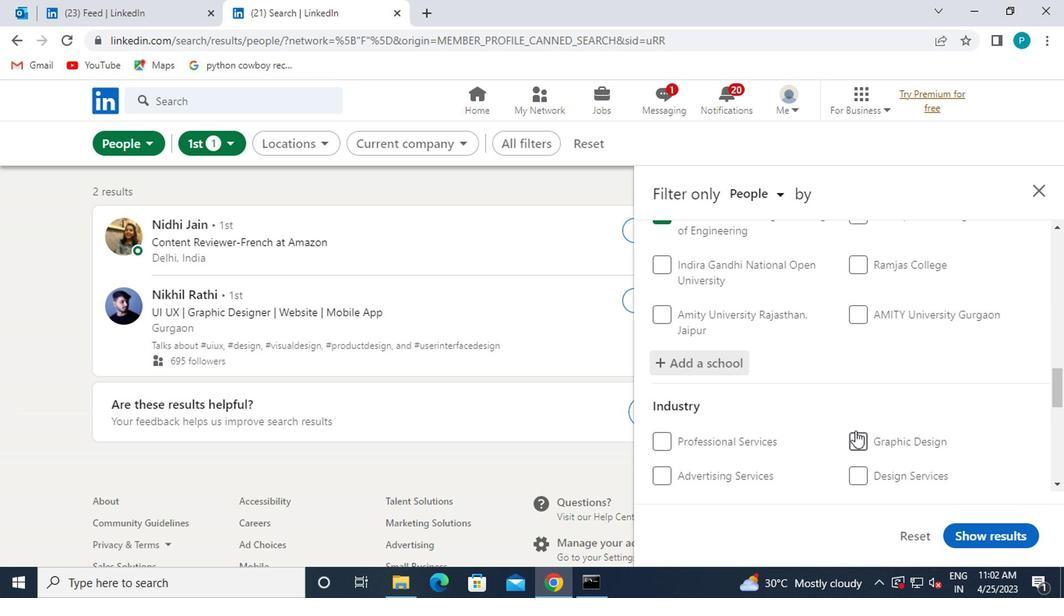 
Action: Mouse moved to (716, 421)
Screenshot: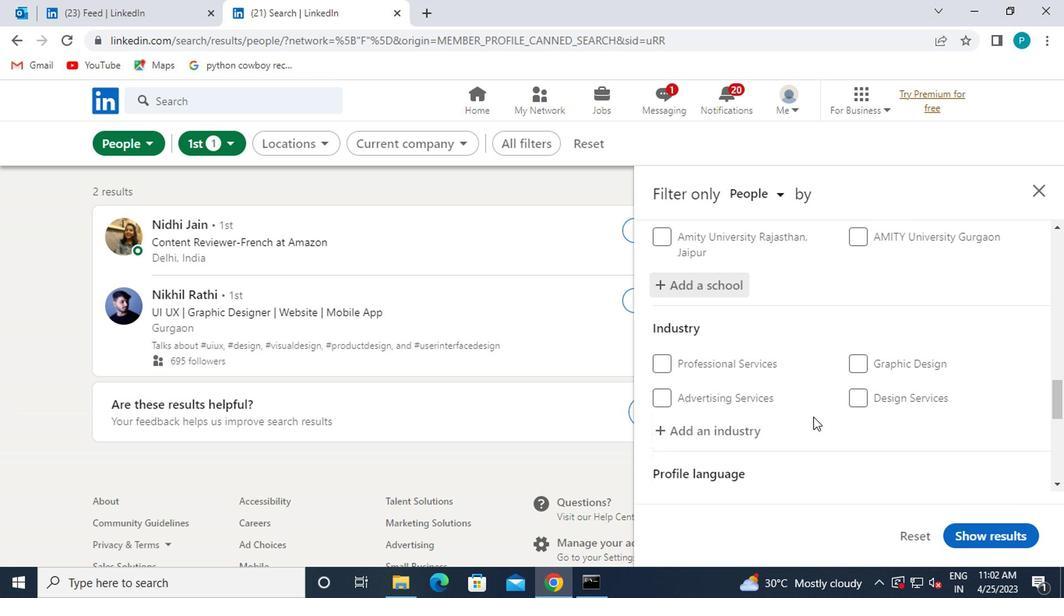 
Action: Mouse pressed left at (716, 421)
Screenshot: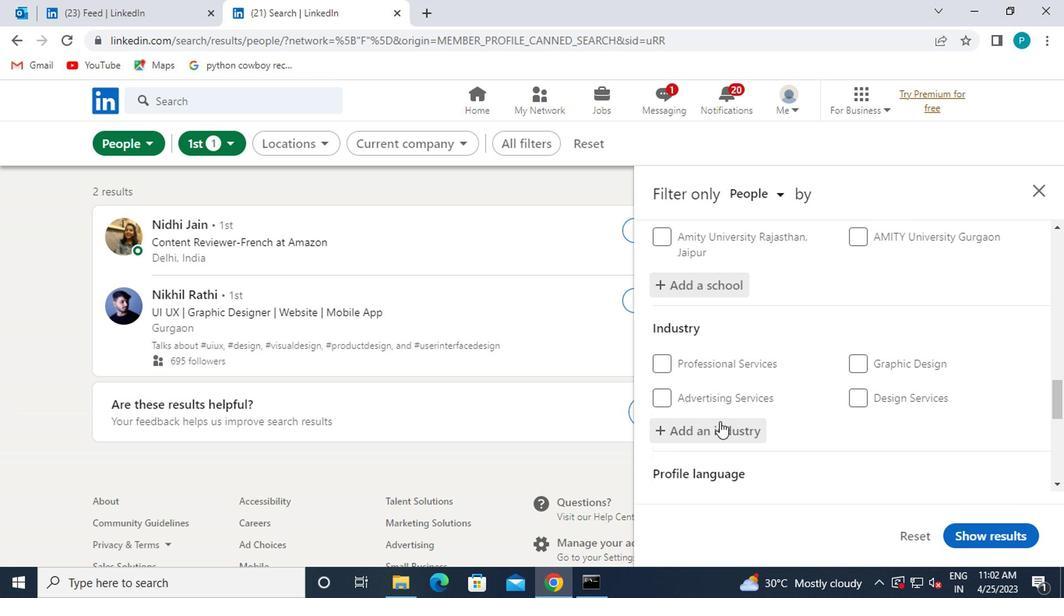 
Action: Key pressed <Key.caps_lock>b<Key.caps_lock>logs<Key.enter>
Screenshot: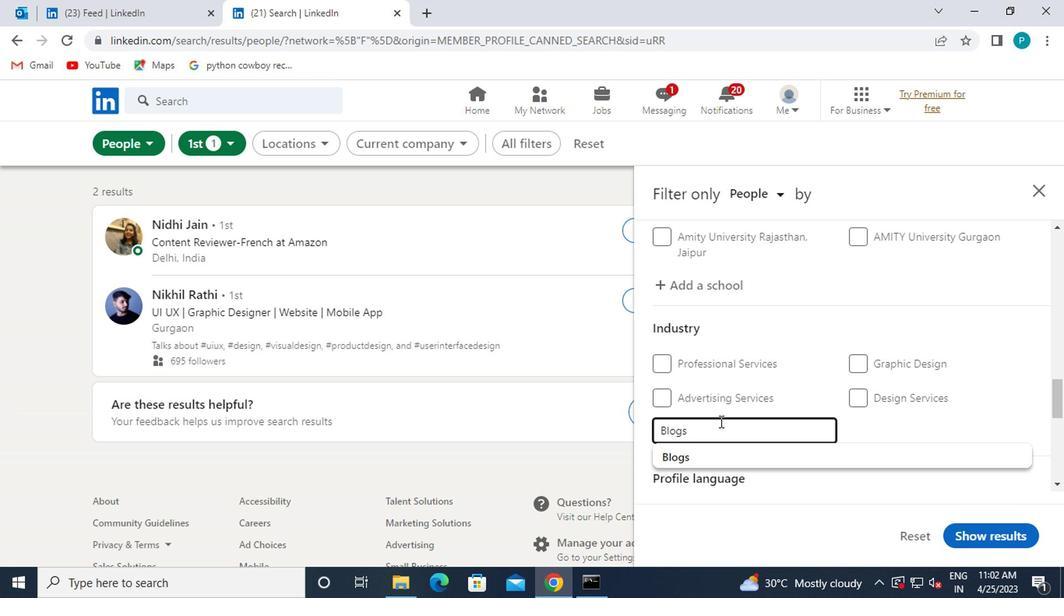
Action: Mouse moved to (709, 424)
Screenshot: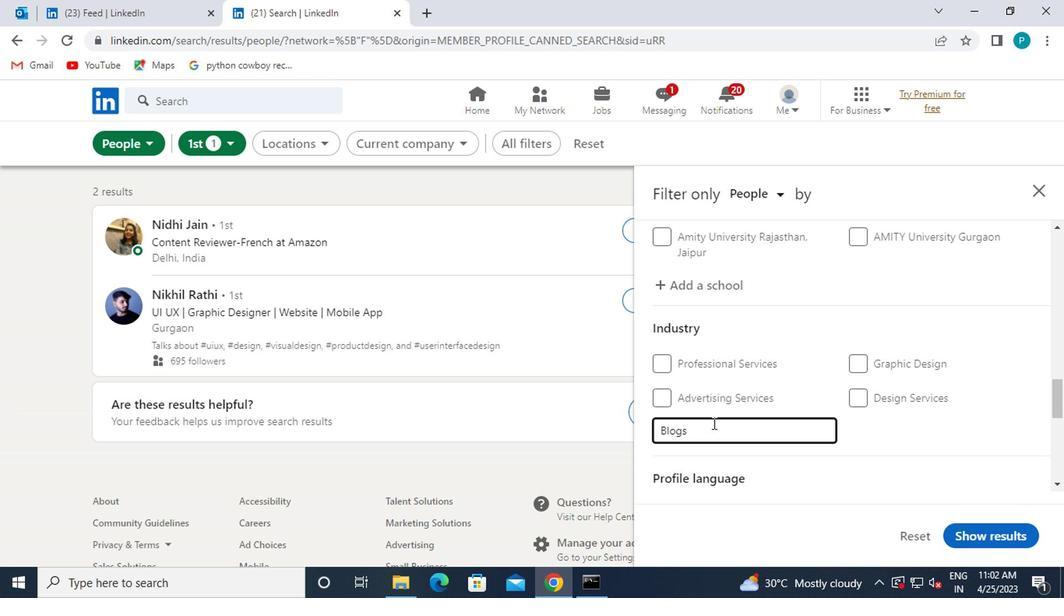 
Action: Mouse scrolled (709, 423) with delta (0, 0)
Screenshot: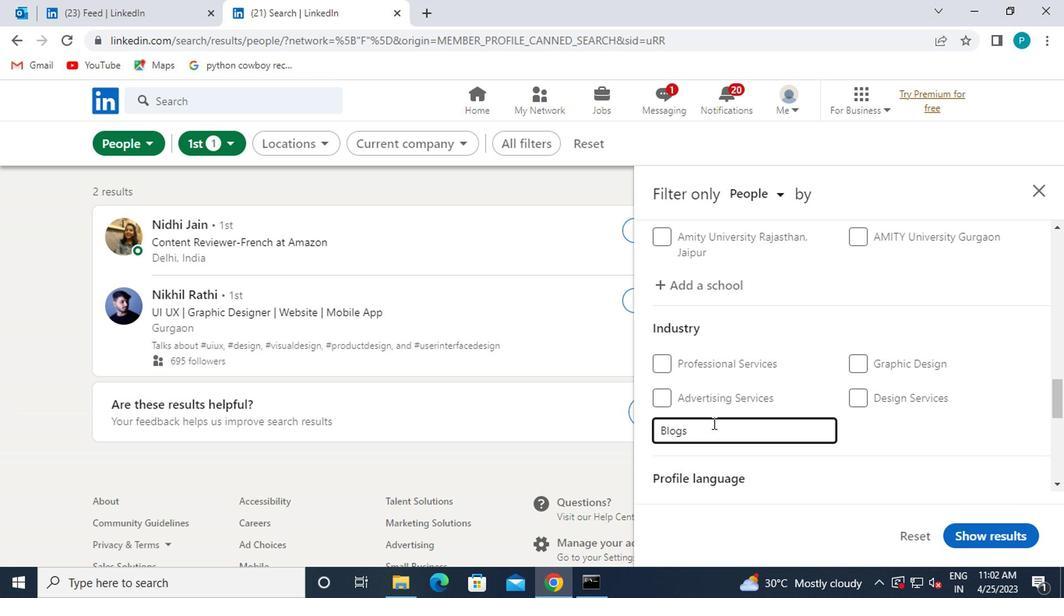 
Action: Mouse moved to (737, 446)
Screenshot: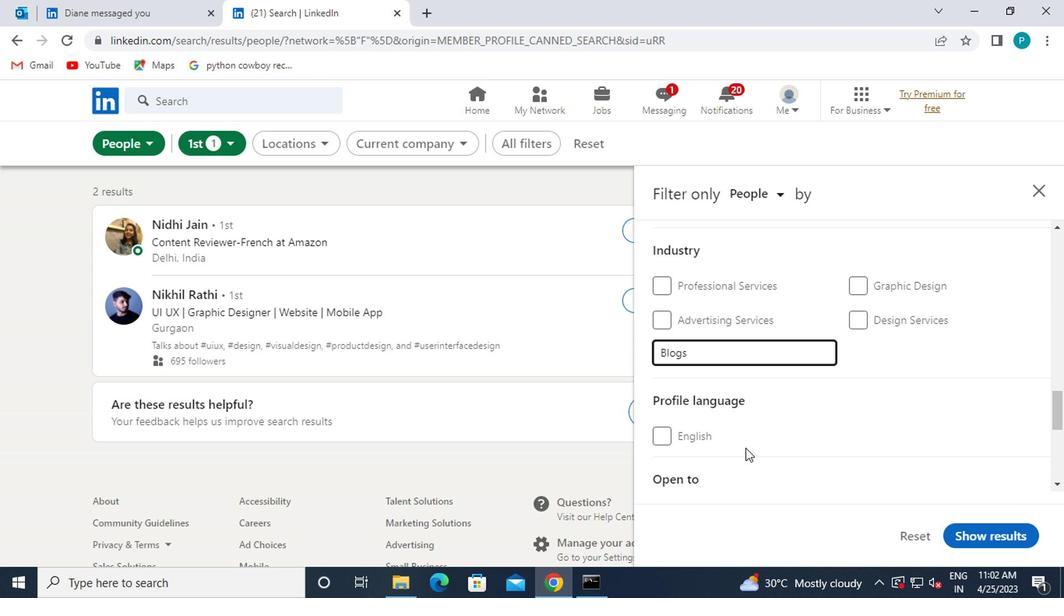 
Action: Mouse scrolled (737, 445) with delta (0, -1)
Screenshot: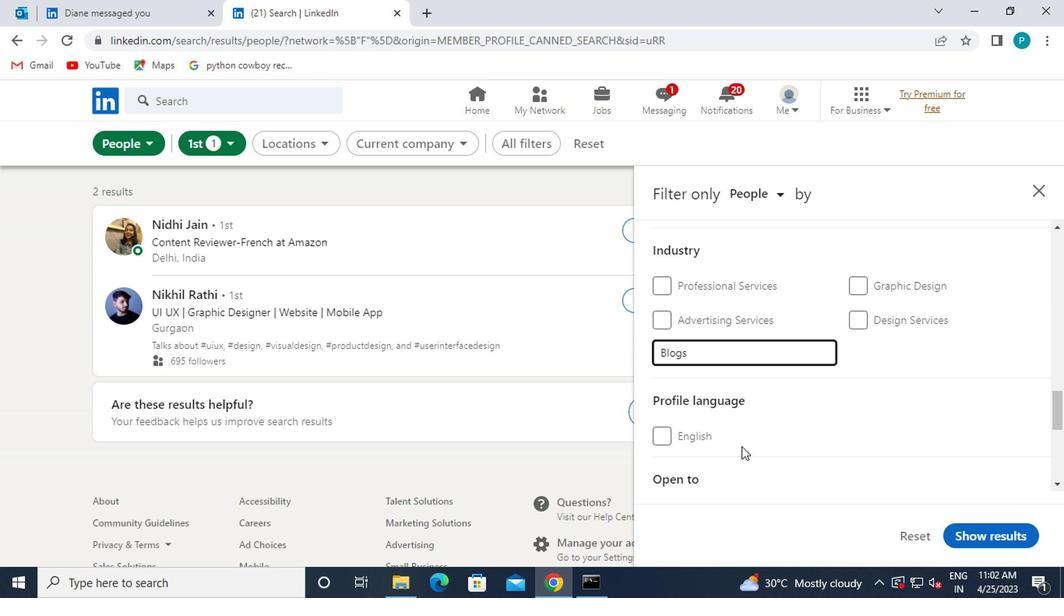 
Action: Mouse scrolled (737, 445) with delta (0, -1)
Screenshot: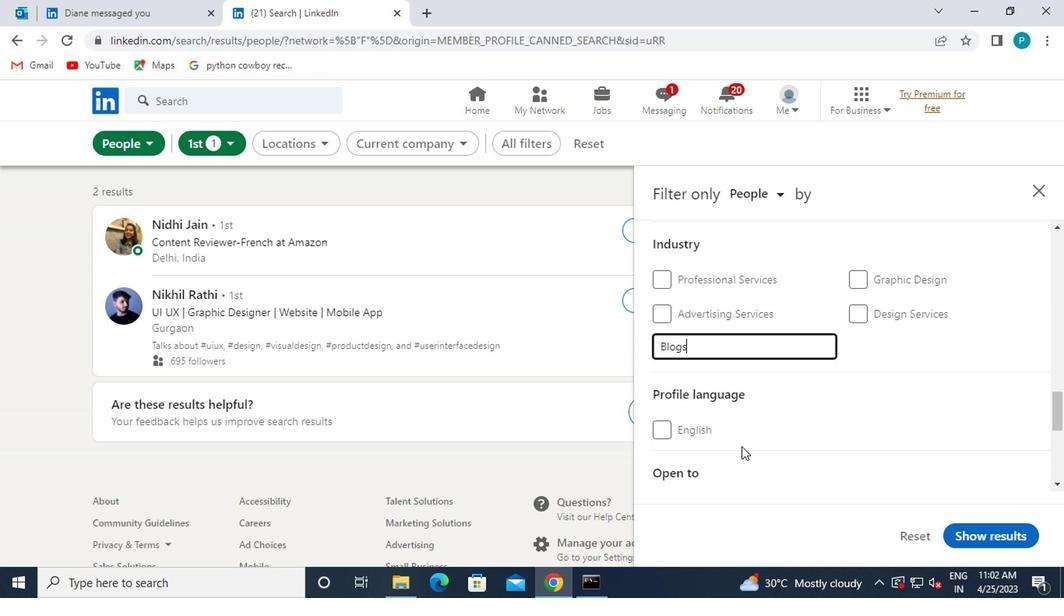 
Action: Mouse moved to (734, 409)
Screenshot: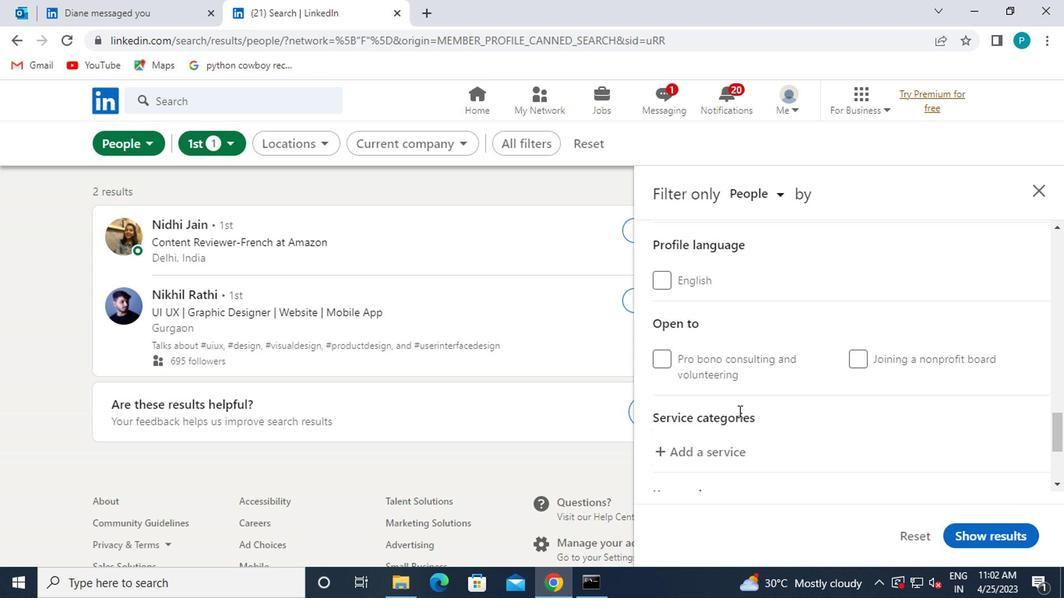 
Action: Mouse scrolled (734, 408) with delta (0, -1)
Screenshot: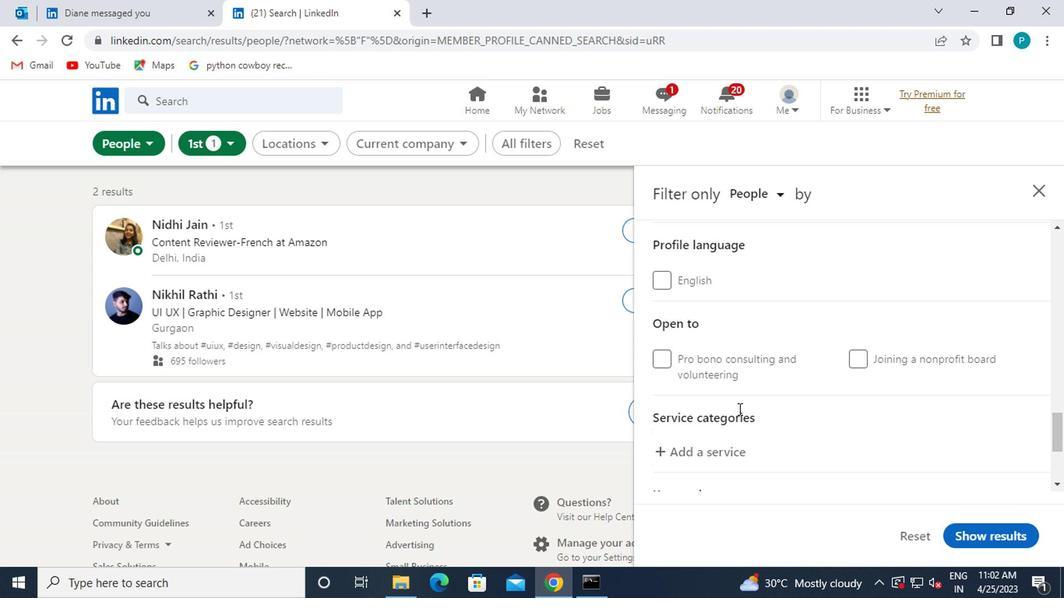 
Action: Mouse moved to (699, 385)
Screenshot: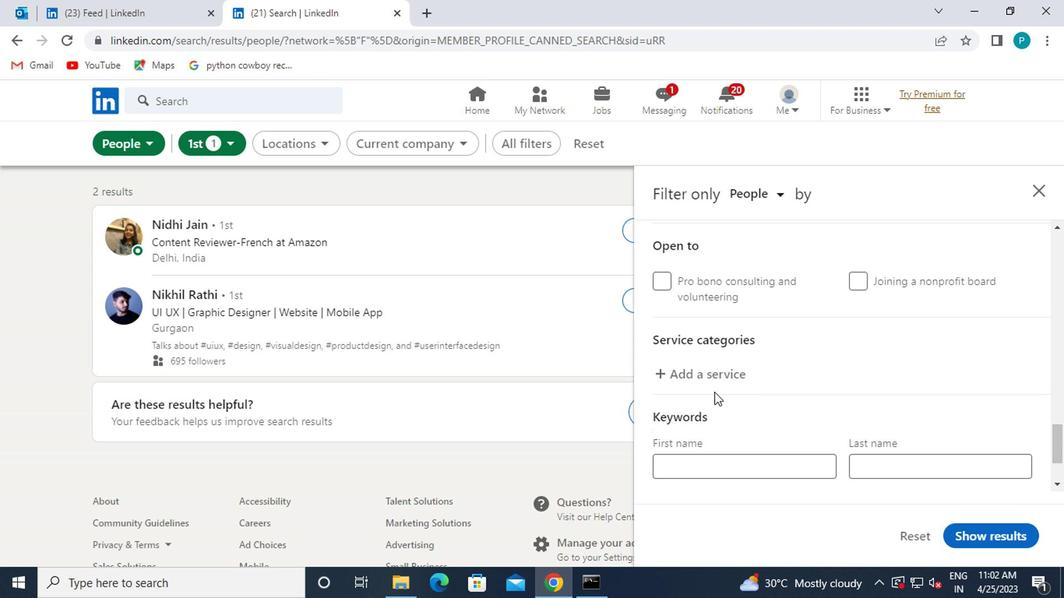
Action: Mouse pressed left at (699, 385)
Screenshot: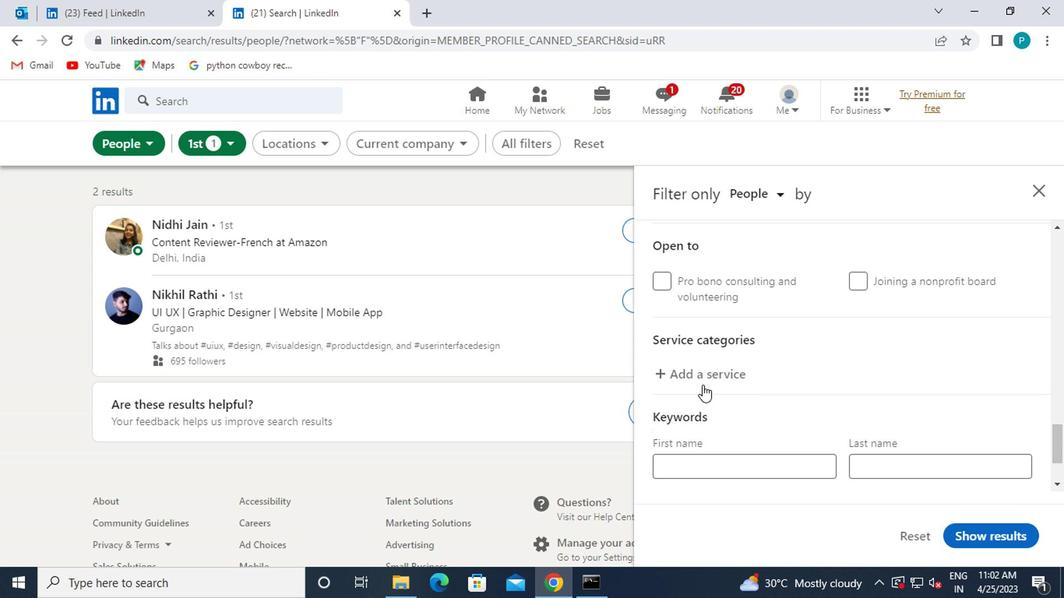 
Action: Key pressed reloe<Key.backspace>c
Screenshot: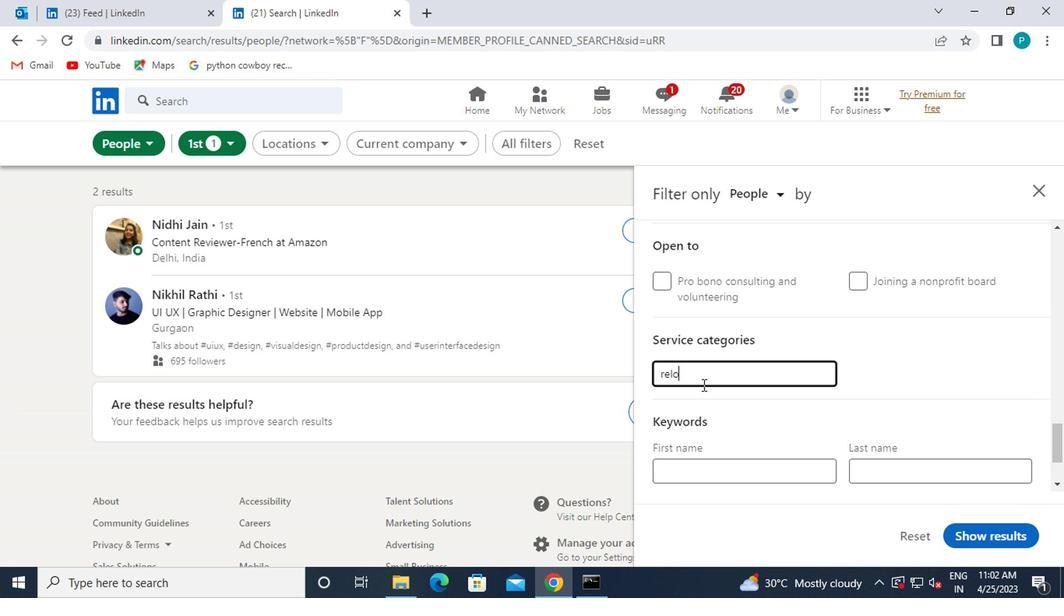 
Action: Mouse moved to (710, 398)
Screenshot: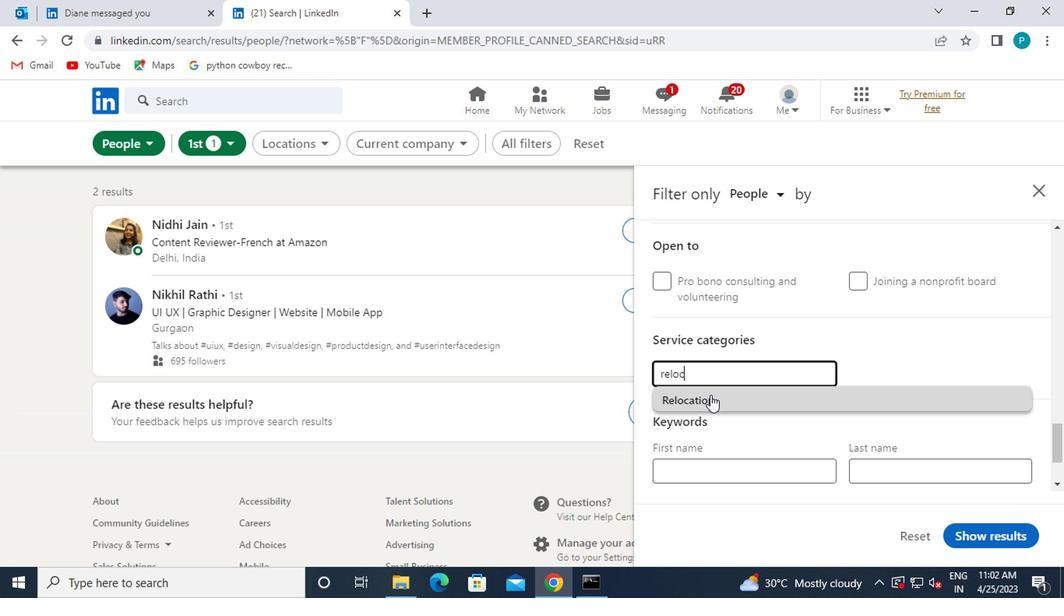 
Action: Mouse pressed left at (710, 398)
Screenshot: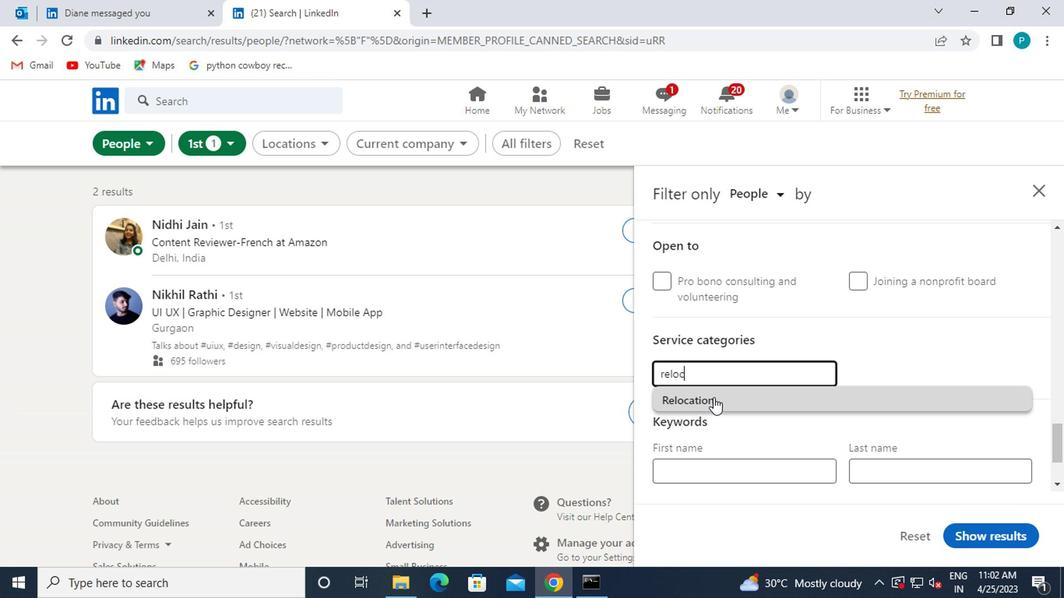 
Action: Mouse moved to (789, 414)
Screenshot: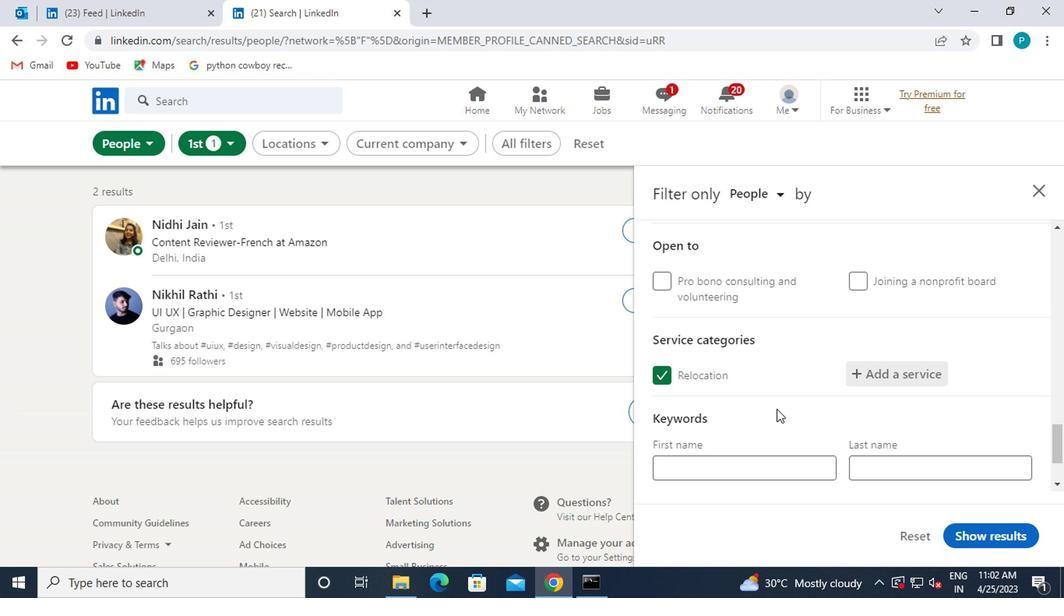 
Action: Mouse scrolled (789, 413) with delta (0, 0)
Screenshot: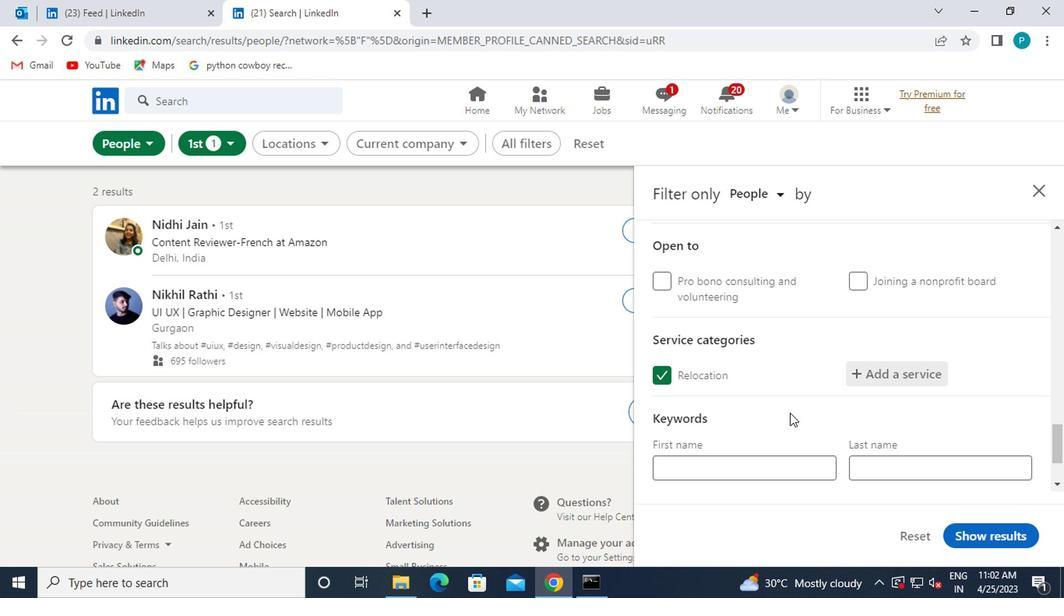 
Action: Mouse moved to (801, 442)
Screenshot: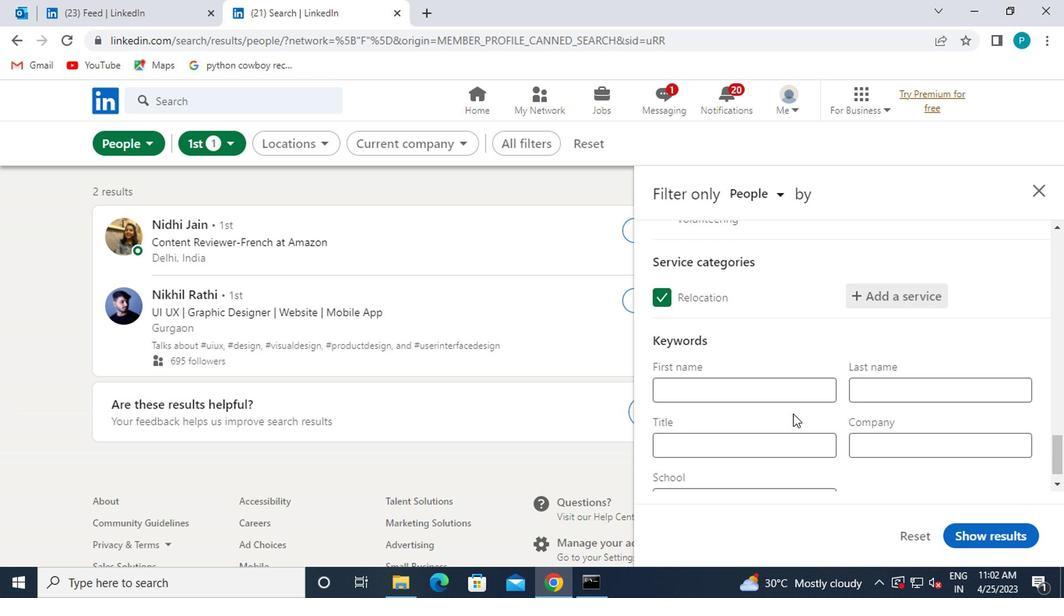 
Action: Mouse pressed left at (801, 442)
Screenshot: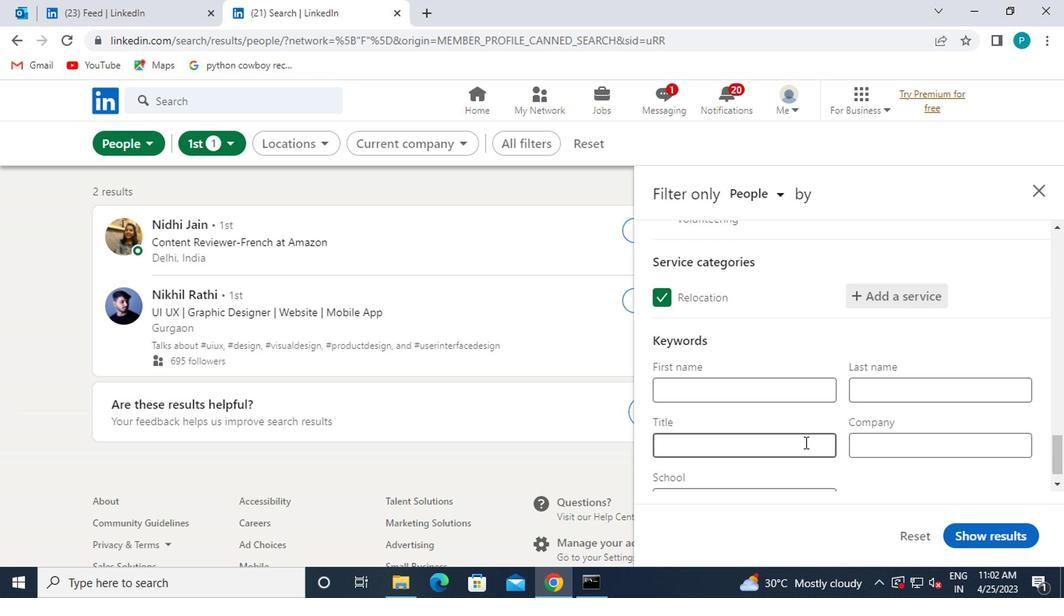 
Action: Key pressed <Key.caps_lock>p<Key.caps_lock>ublic<Key.space>relations<Key.space>sepecalittt
Screenshot: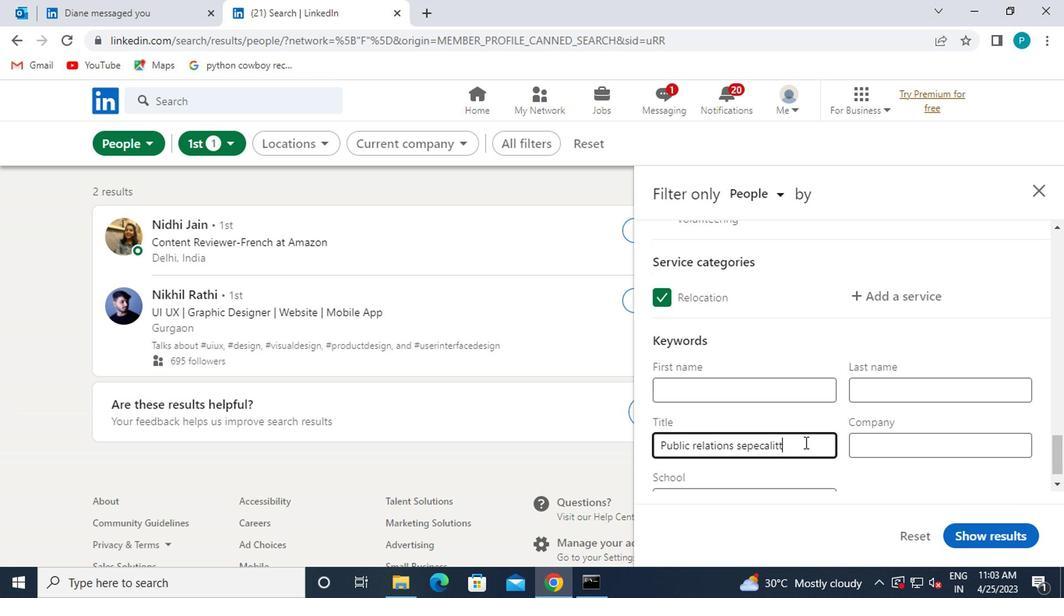 
Action: Mouse moved to (805, 443)
Screenshot: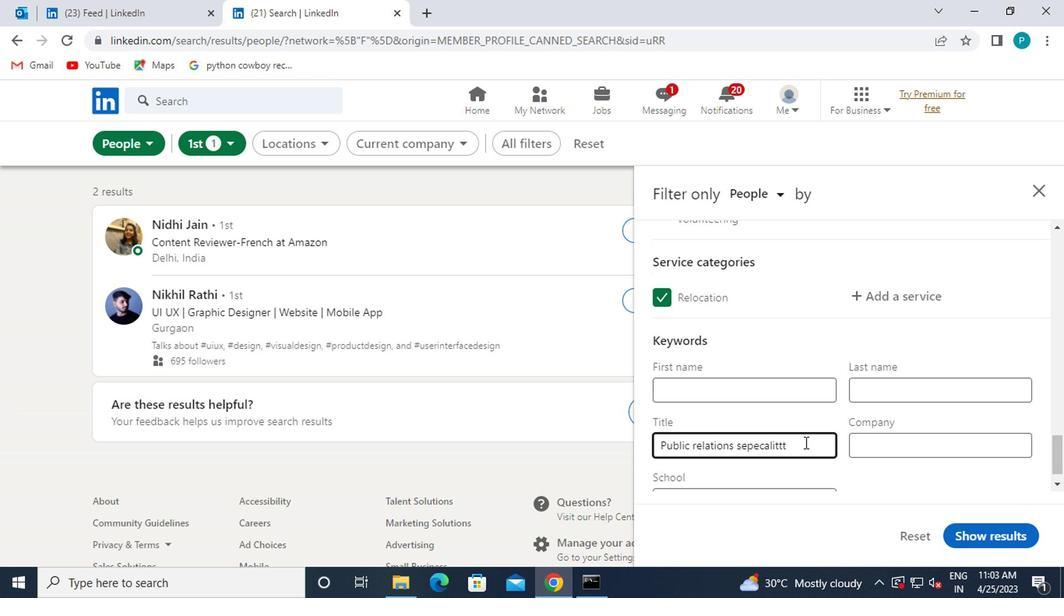 
Action: Key pressed <Key.backspace><Key.backspace><Key.backspace>st
Screenshot: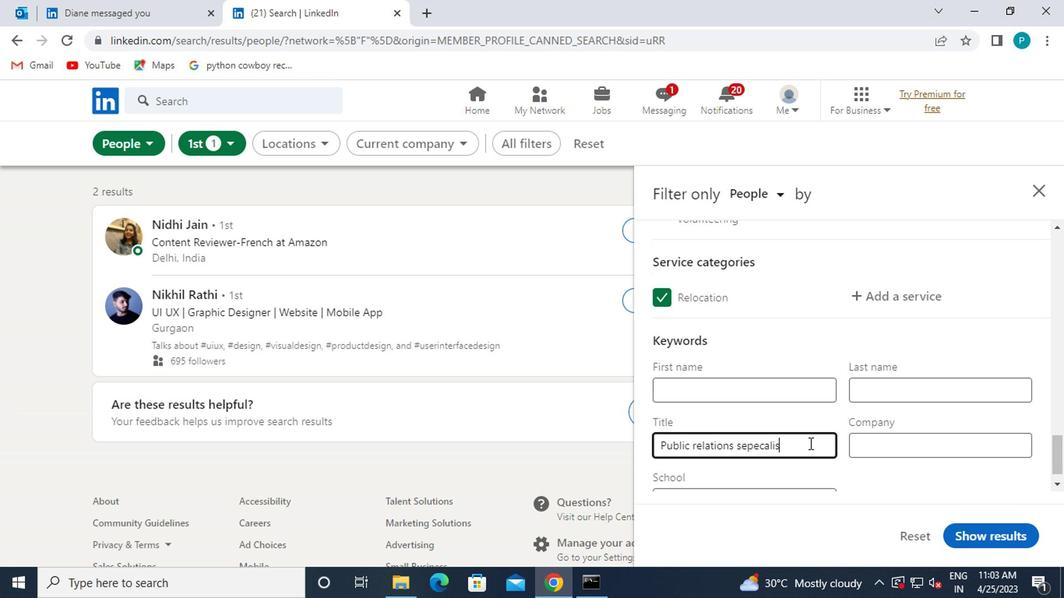 
Action: Mouse moved to (795, 474)
Screenshot: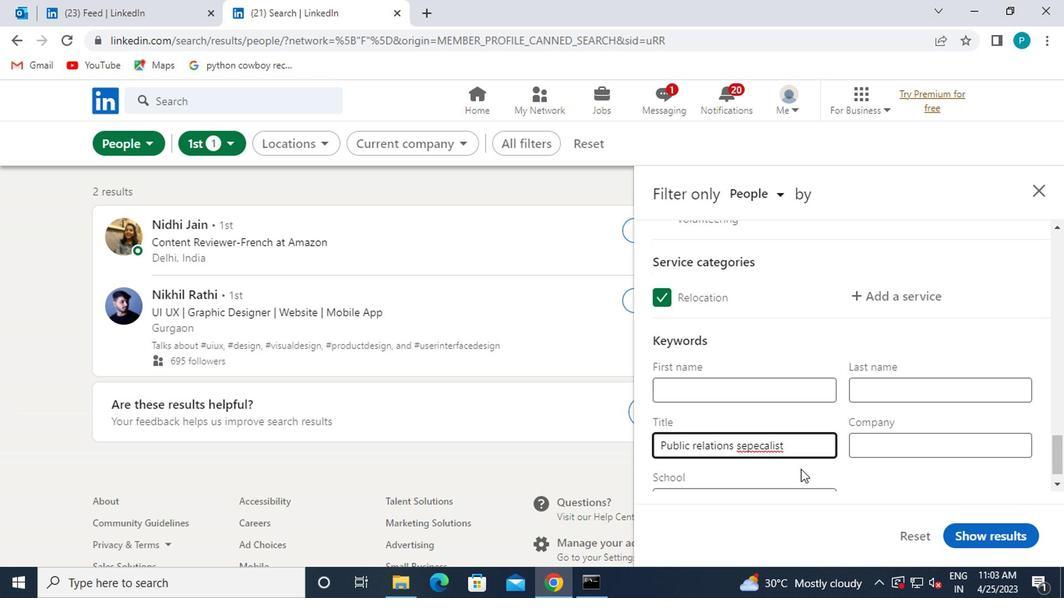 
Action: Mouse scrolled (795, 472) with delta (0, -1)
Screenshot: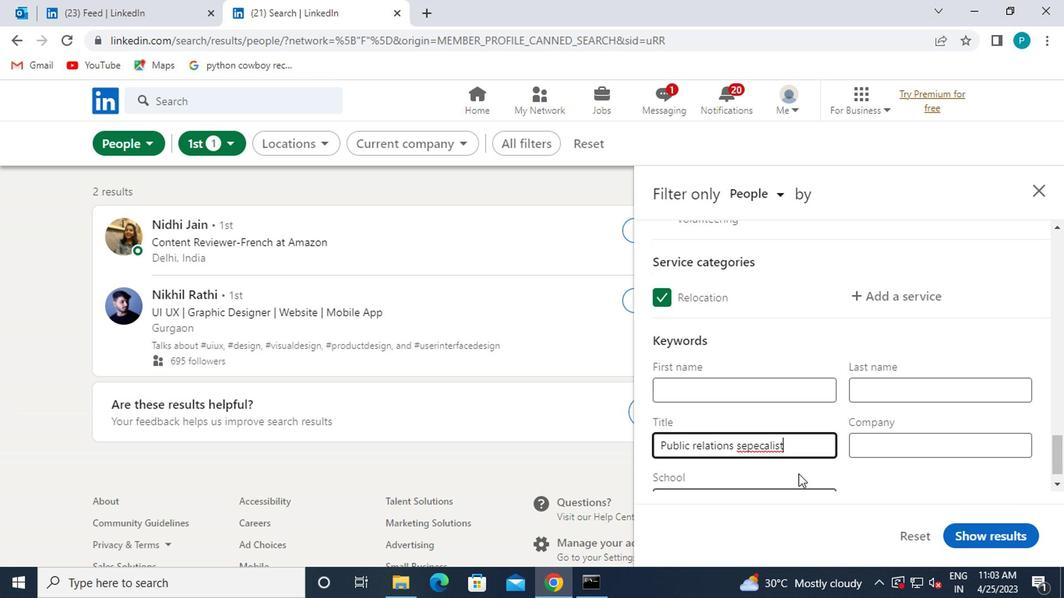 
Action: Mouse moved to (956, 535)
Screenshot: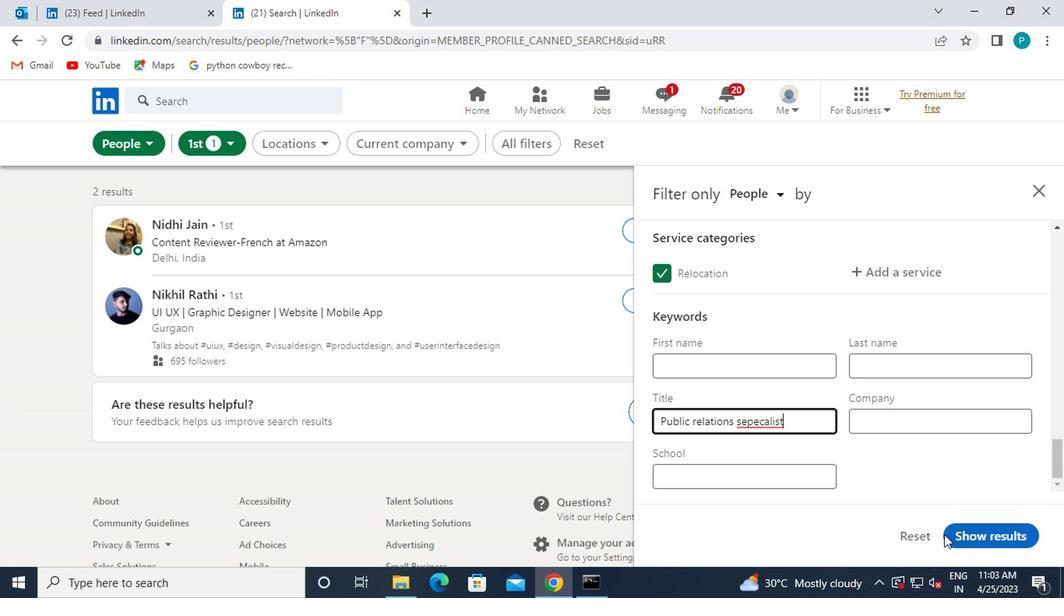 
Action: Mouse pressed left at (956, 535)
Screenshot: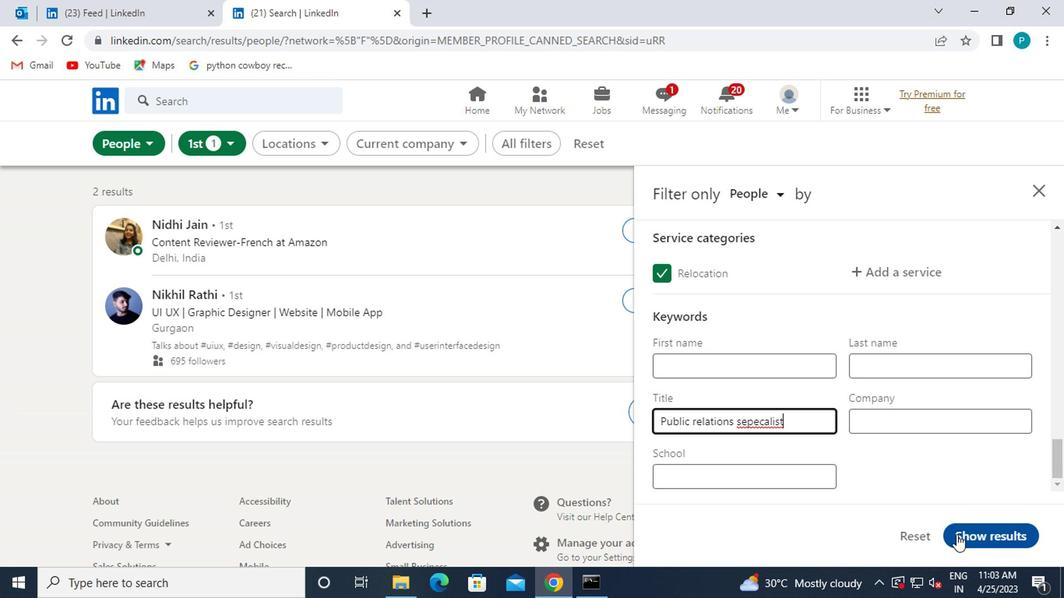 
Action: Mouse moved to (956, 529)
Screenshot: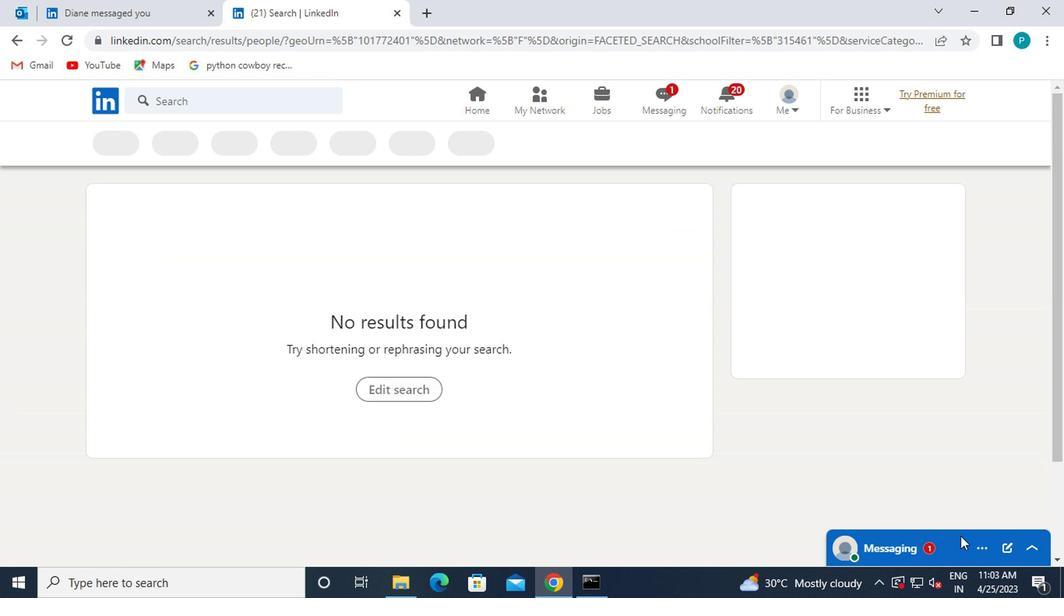 
